 Task: Add an event with the title Sales Performance Evaluation and Territory Analysis, date '2024/05/18', time 7:30 AM to 9:30 AMand add a description: Participants will be divided into teams, ensuring a mix of individuals from different departments or backgrounds. This encourages cross-team collaboration and allows participants to interact with colleagues they may not typically work closely with.Select event color  Flamingo . Add location for the event as: Osaka, Japan, logged in from the account softage.4@softage.netand send the event invitation to softage.5@softage.net and softage.6@softage.net. Set a reminder for the event Daily
Action: Mouse moved to (70, 83)
Screenshot: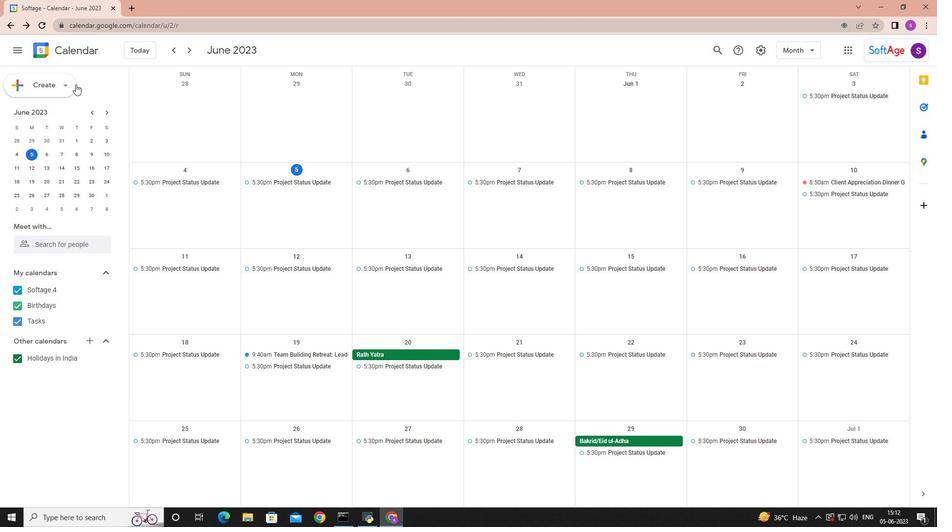 
Action: Mouse pressed left at (70, 83)
Screenshot: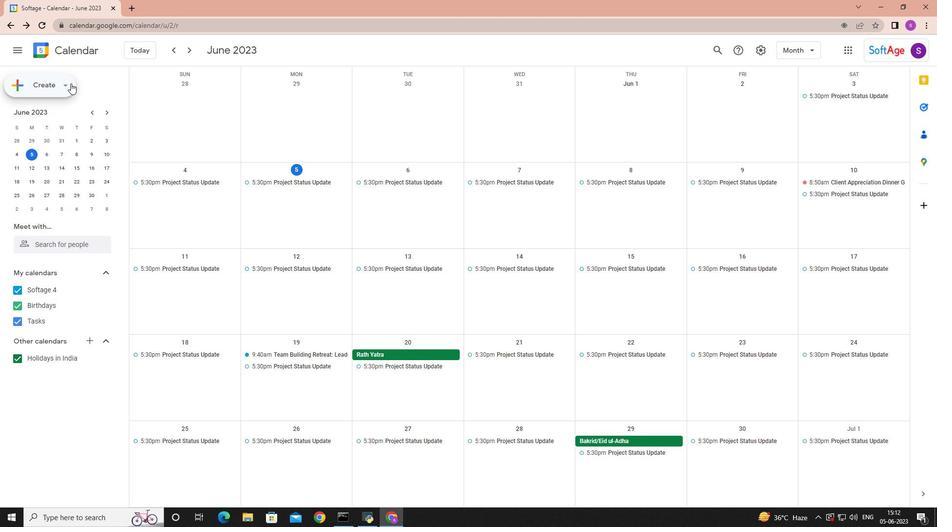 
Action: Mouse moved to (61, 110)
Screenshot: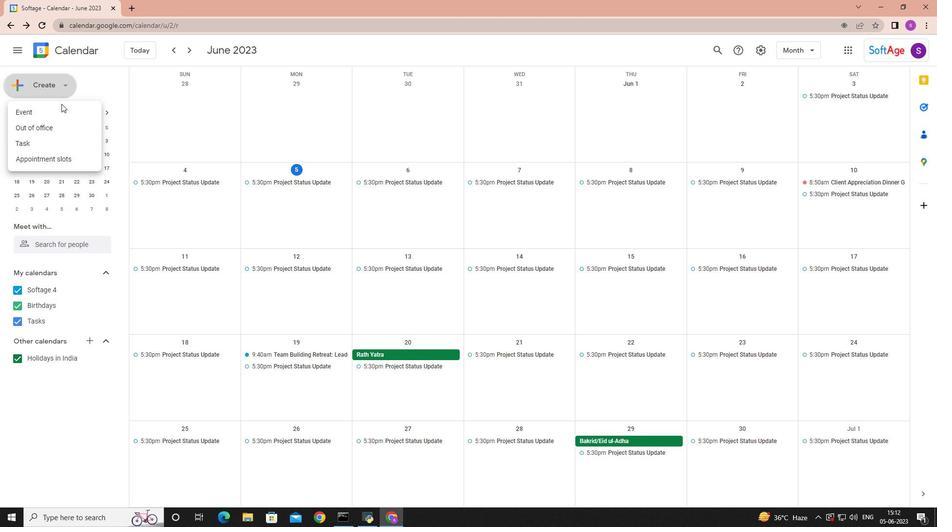 
Action: Mouse pressed left at (61, 110)
Screenshot: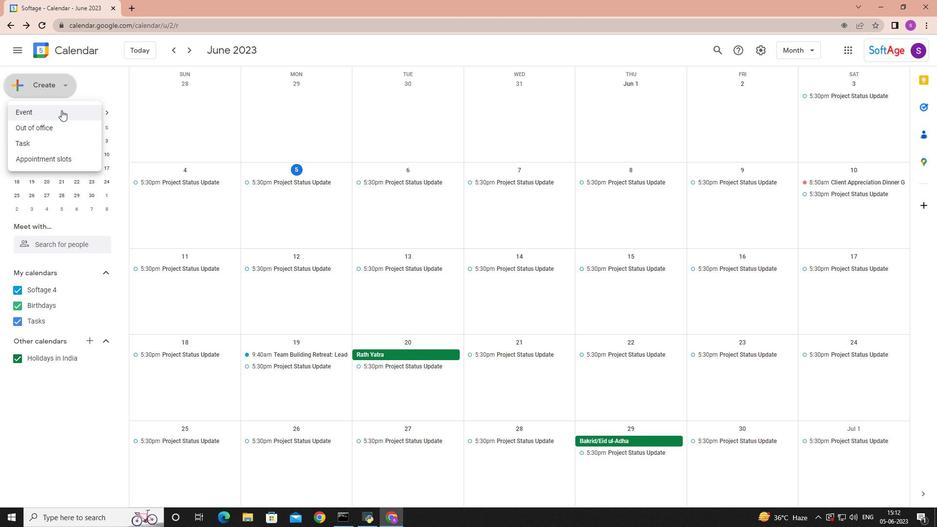 
Action: Mouse moved to (149, 384)
Screenshot: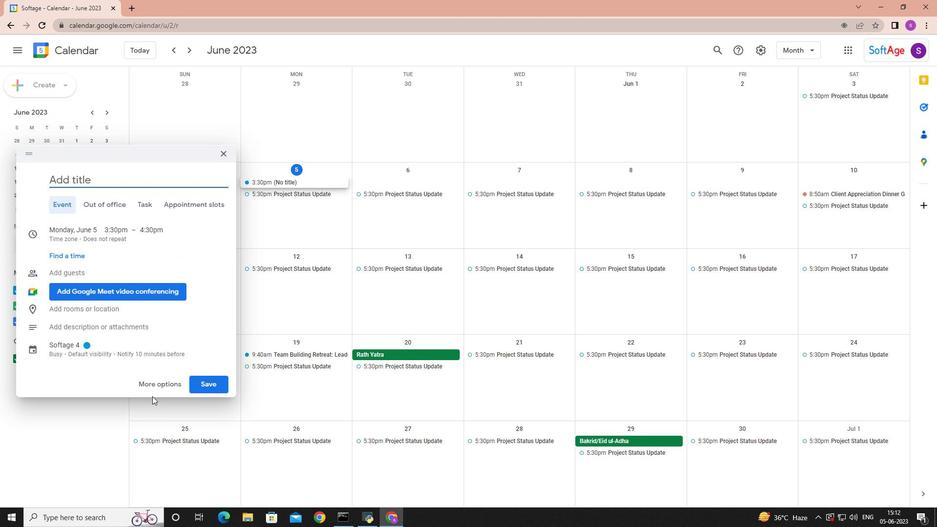 
Action: Mouse pressed left at (149, 384)
Screenshot: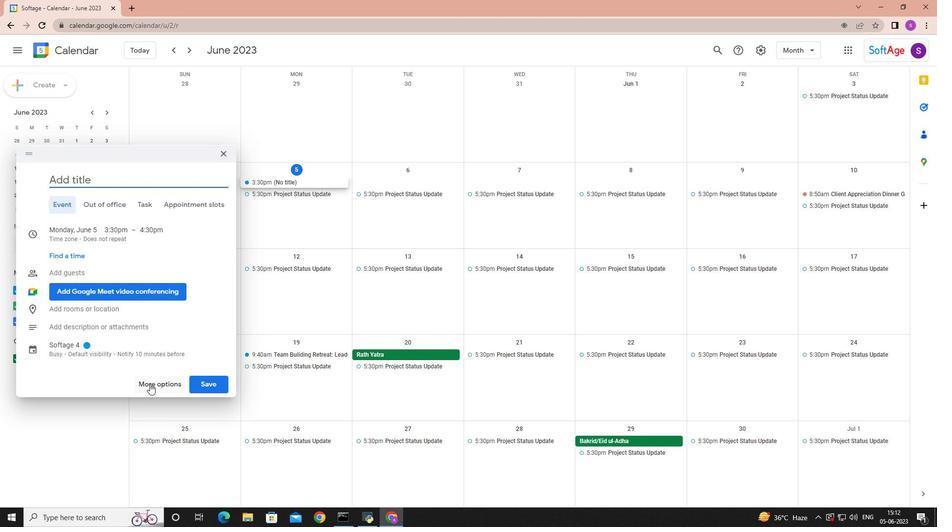 
Action: Key pressed <Key.shift>Sales<Key.space><Key.shift>Performance<Key.space><Key.shift>Evalution<Key.space><Key.backspace><Key.backspace><Key.backspace><Key.backspace><Key.backspace><Key.backspace><Key.backspace><Key.backspace>aluation<Key.space>and<Key.space><Key.shift>Territort<Key.backspace>y<Key.space><Key.shift>a<Key.backspace><Key.shift>Analysis
Screenshot: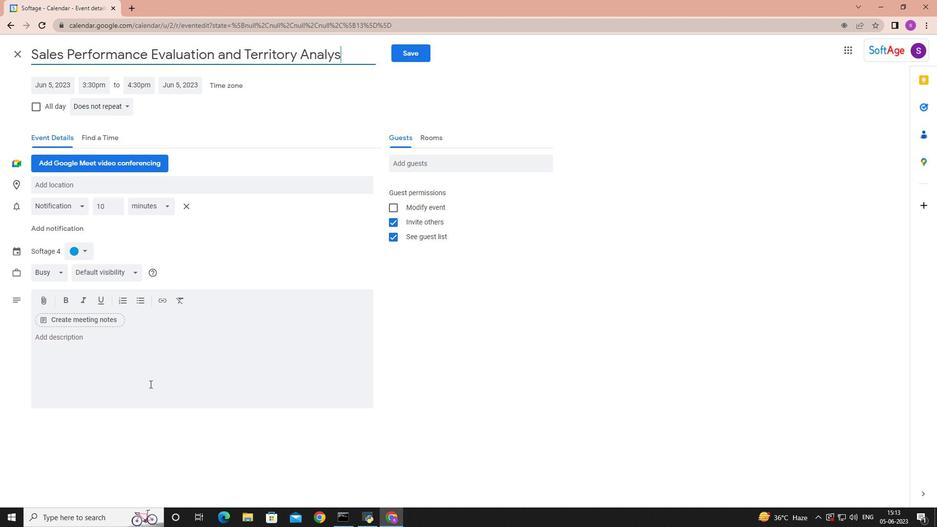 
Action: Mouse moved to (58, 87)
Screenshot: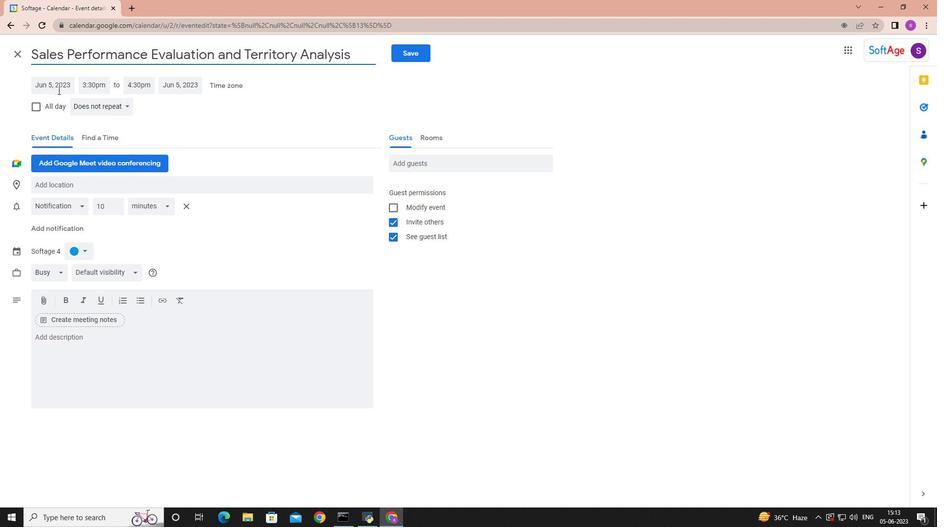 
Action: Mouse pressed left at (58, 87)
Screenshot: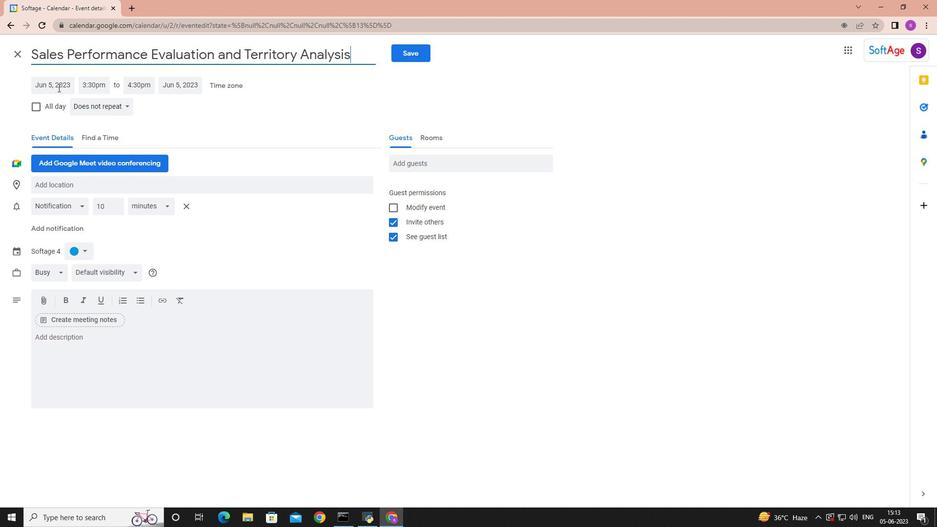 
Action: Mouse moved to (155, 104)
Screenshot: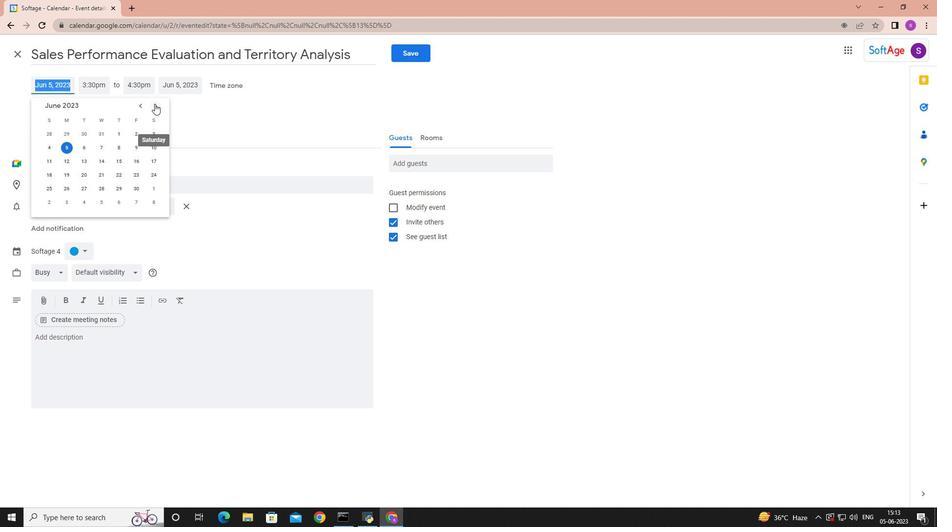 
Action: Mouse pressed left at (155, 104)
Screenshot: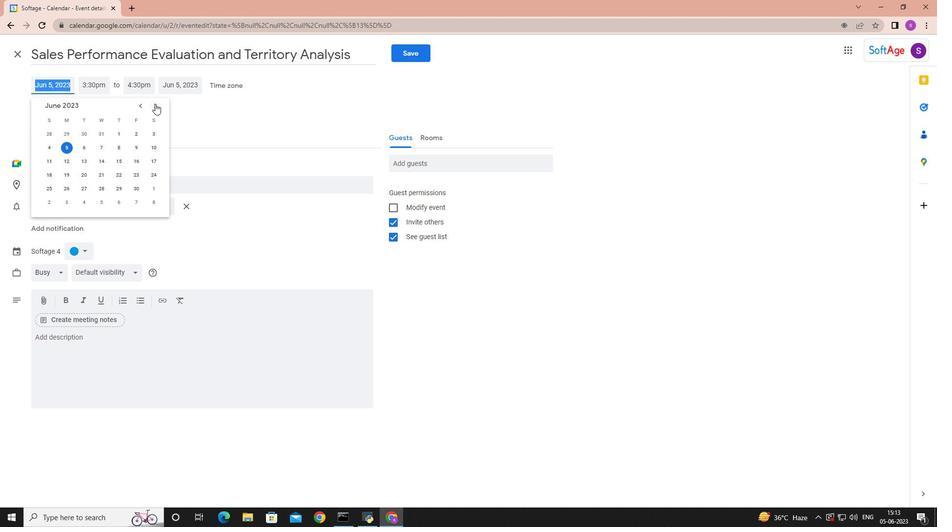 
Action: Mouse pressed left at (155, 104)
Screenshot: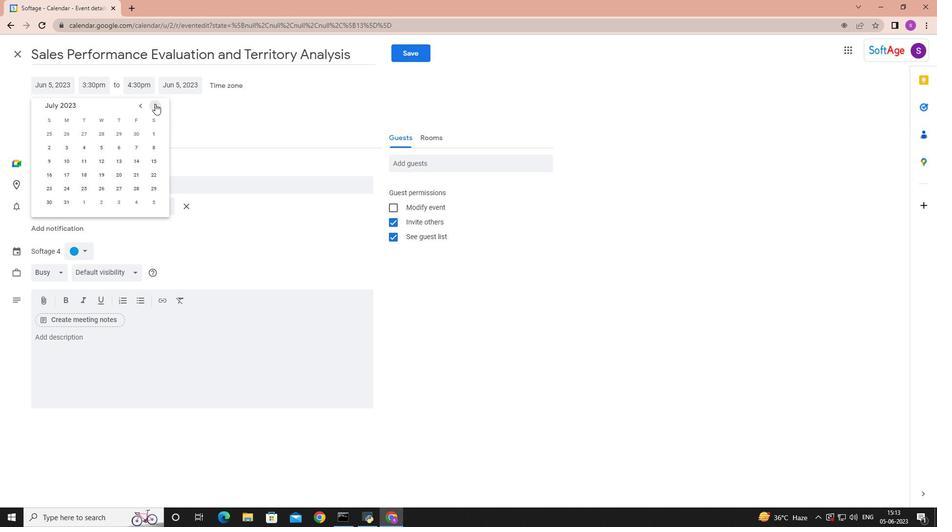 
Action: Mouse pressed left at (155, 104)
Screenshot: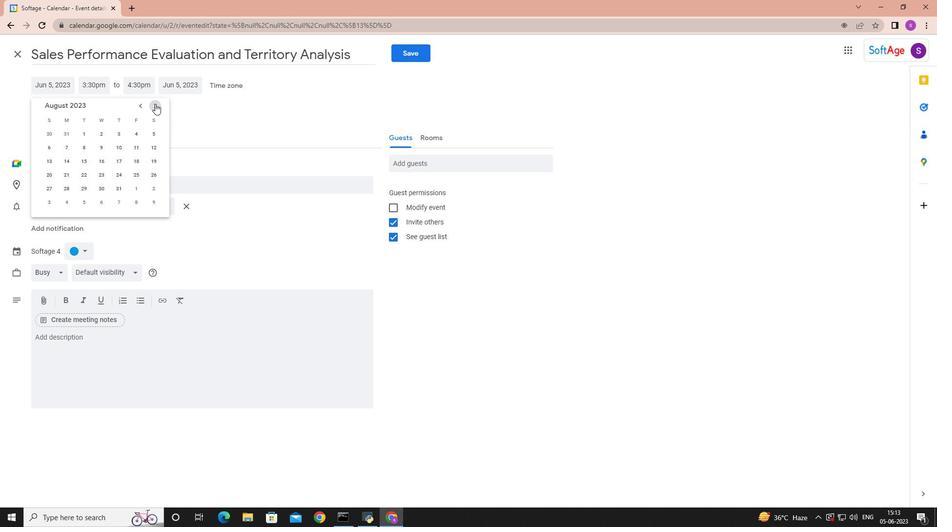 
Action: Mouse pressed left at (155, 104)
Screenshot: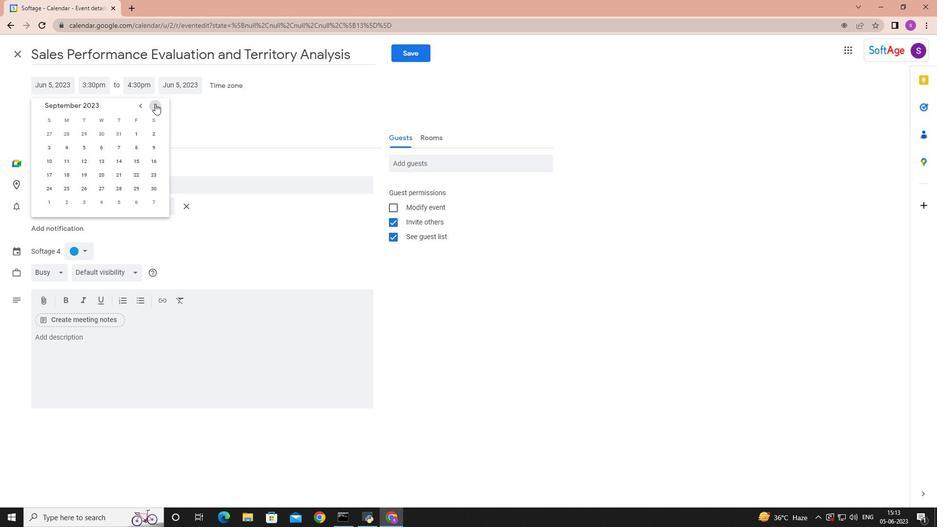 
Action: Mouse pressed left at (155, 104)
Screenshot: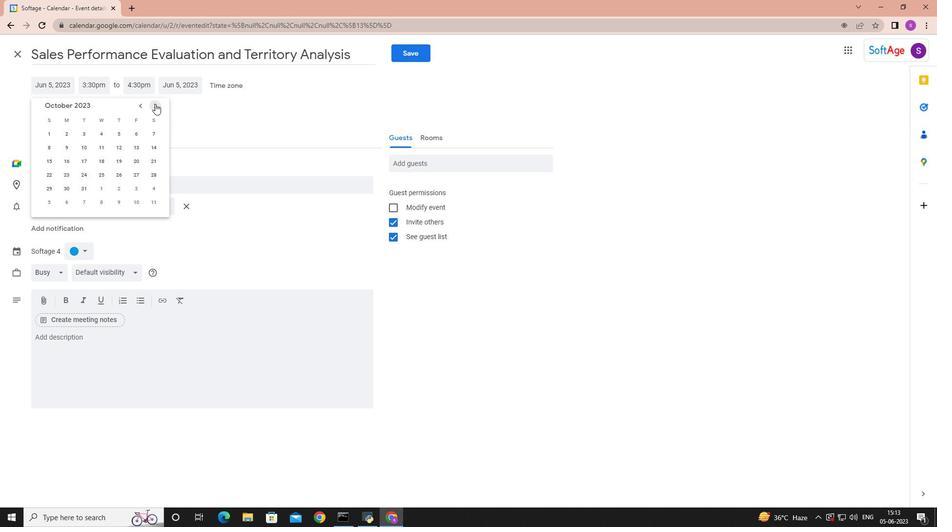 
Action: Mouse pressed left at (155, 104)
Screenshot: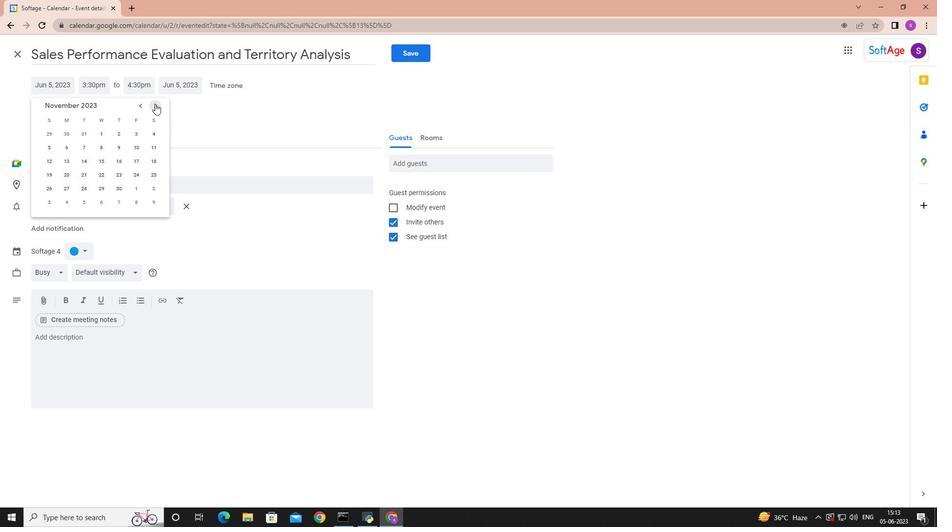 
Action: Mouse pressed left at (155, 104)
Screenshot: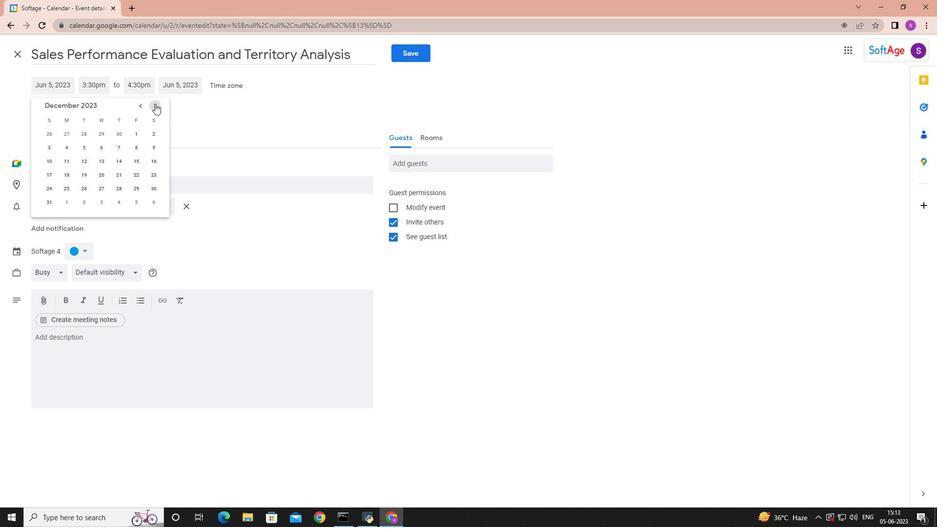 
Action: Mouse pressed left at (155, 104)
Screenshot: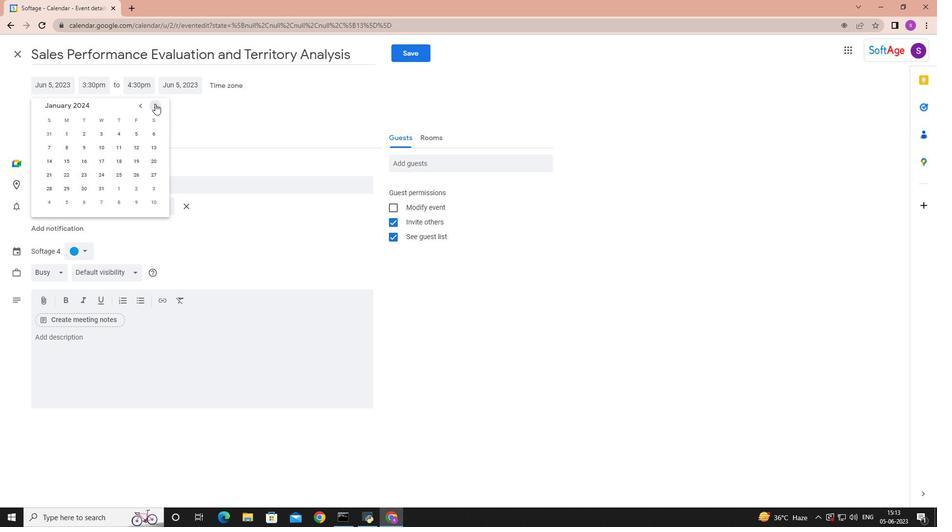 
Action: Mouse pressed left at (155, 104)
Screenshot: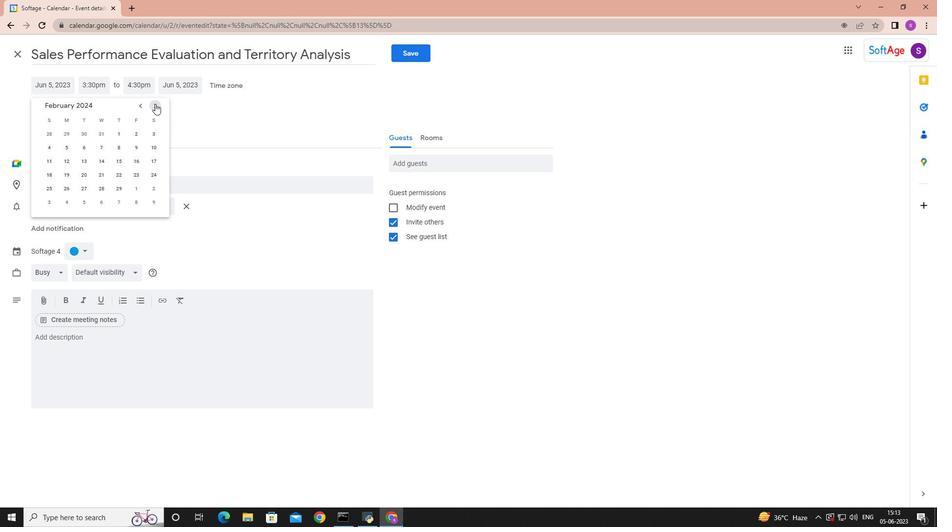 
Action: Mouse pressed left at (155, 104)
Screenshot: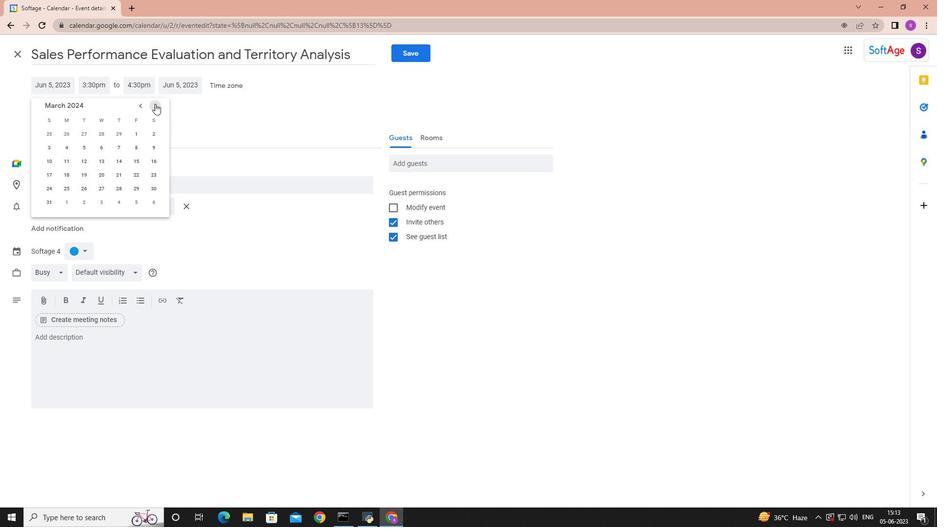 
Action: Mouse pressed left at (155, 104)
Screenshot: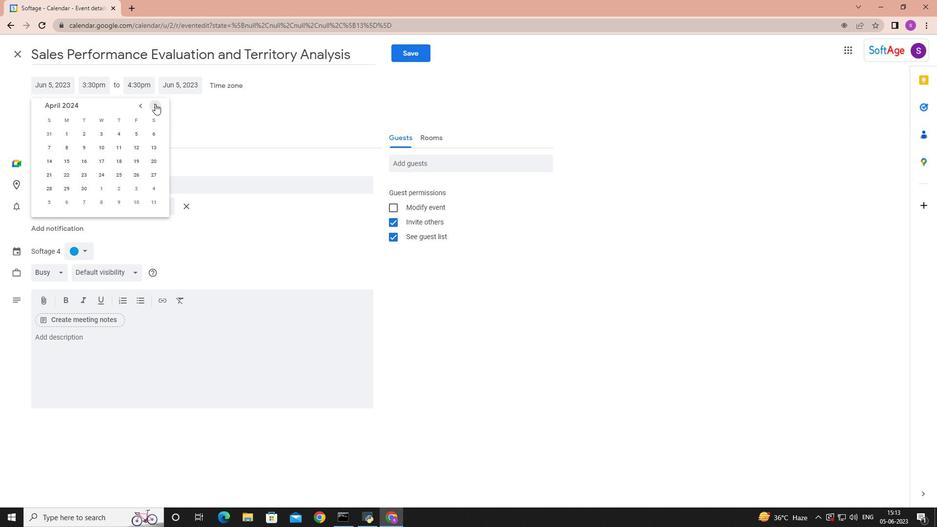 
Action: Mouse moved to (152, 161)
Screenshot: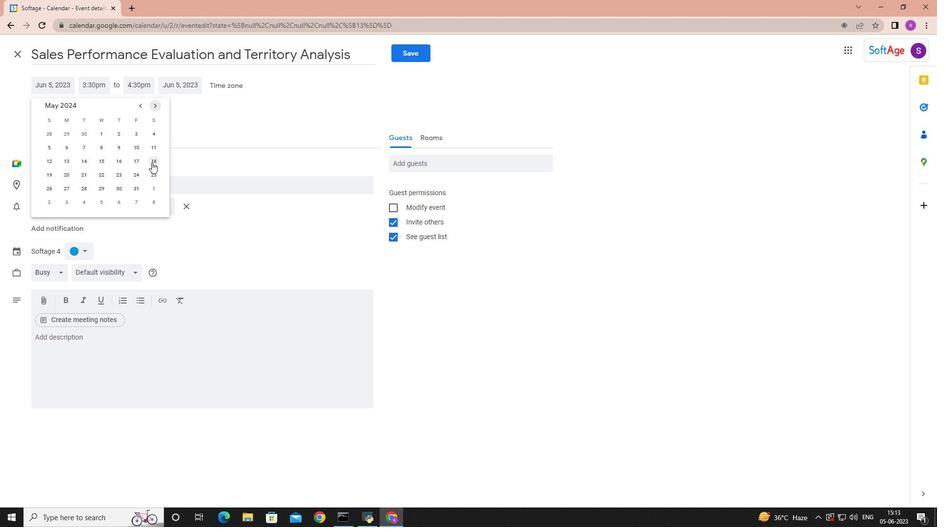 
Action: Mouse pressed left at (152, 161)
Screenshot: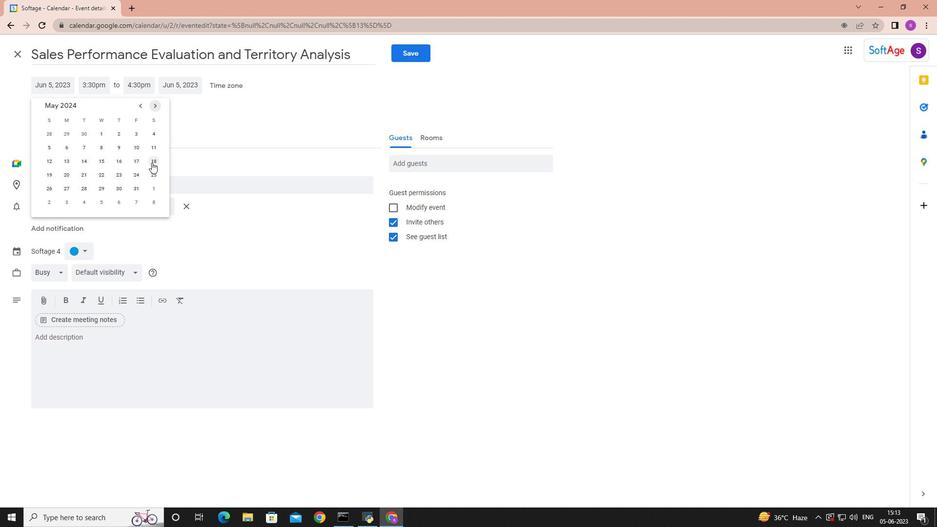 
Action: Mouse moved to (95, 84)
Screenshot: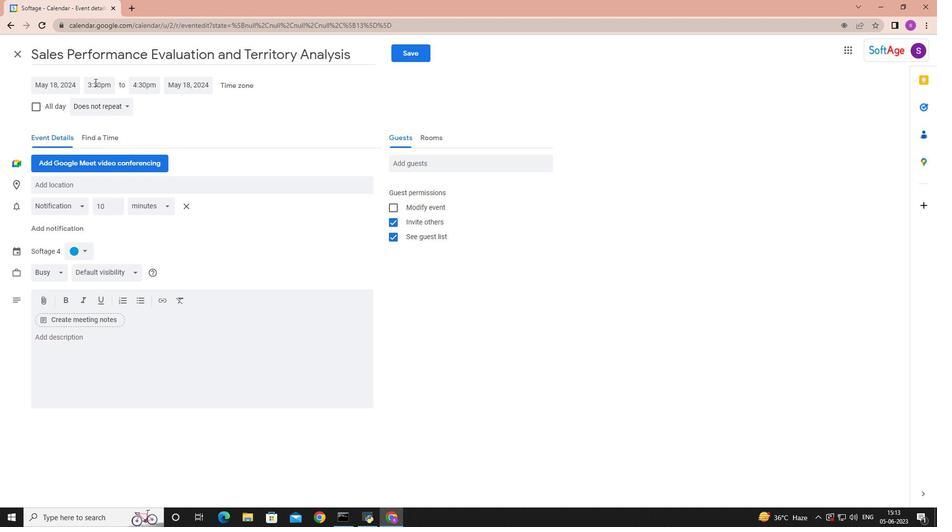 
Action: Mouse pressed left at (95, 84)
Screenshot: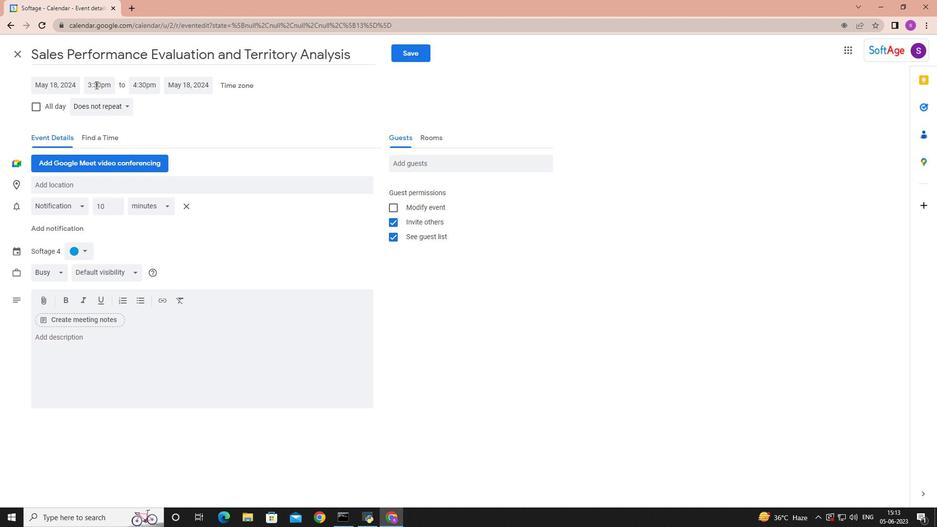 
Action: Mouse moved to (142, 153)
Screenshot: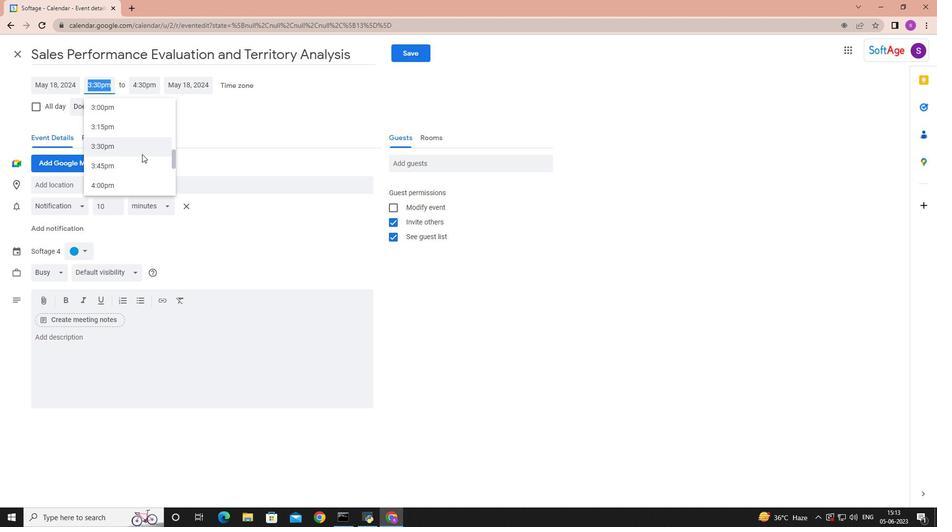 
Action: Mouse scrolled (142, 154) with delta (0, 0)
Screenshot: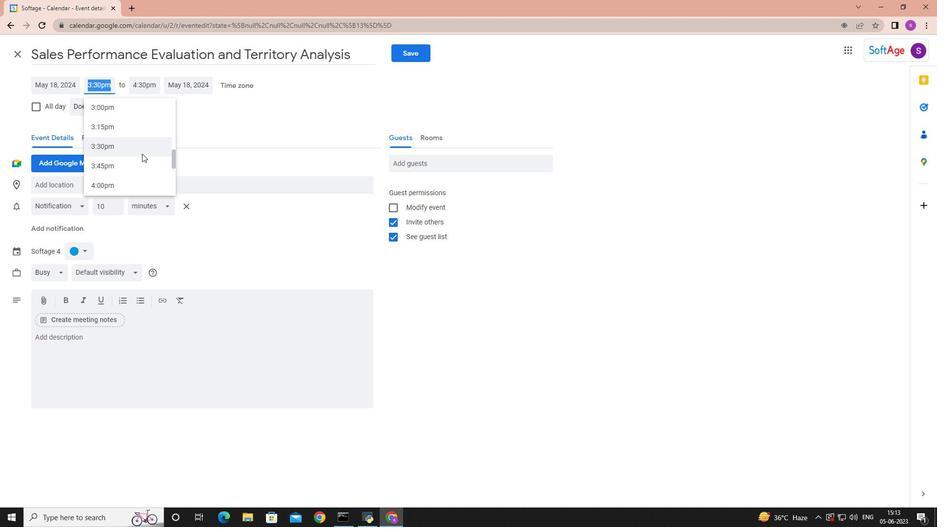 
Action: Mouse scrolled (142, 154) with delta (0, 0)
Screenshot: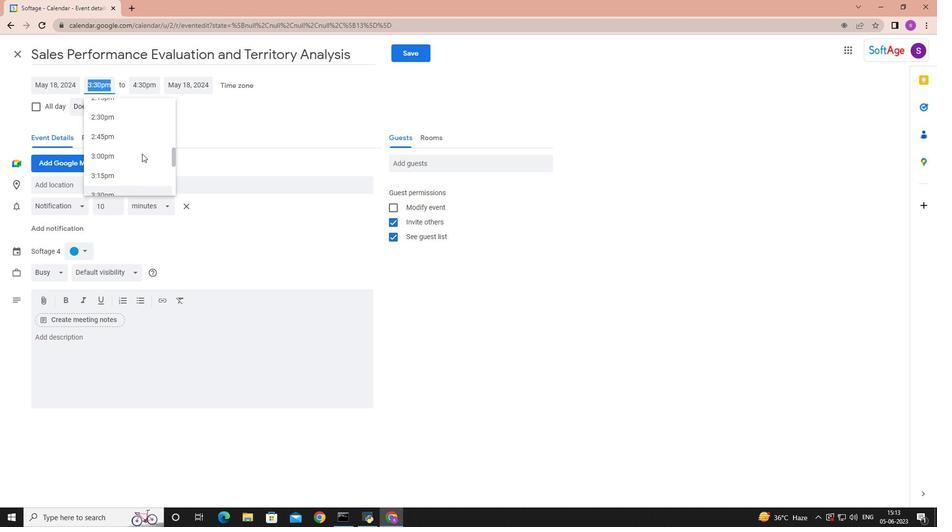 
Action: Mouse scrolled (142, 154) with delta (0, 0)
Screenshot: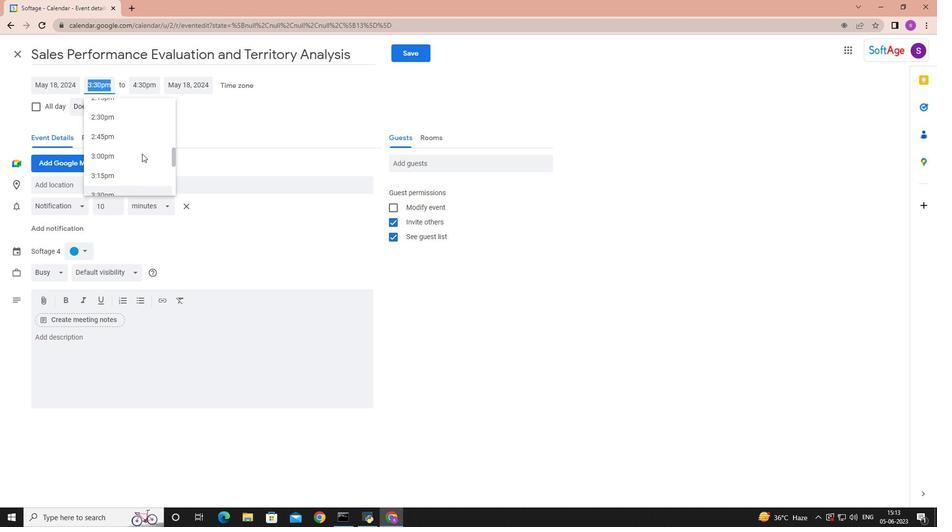 
Action: Mouse scrolled (142, 154) with delta (0, 0)
Screenshot: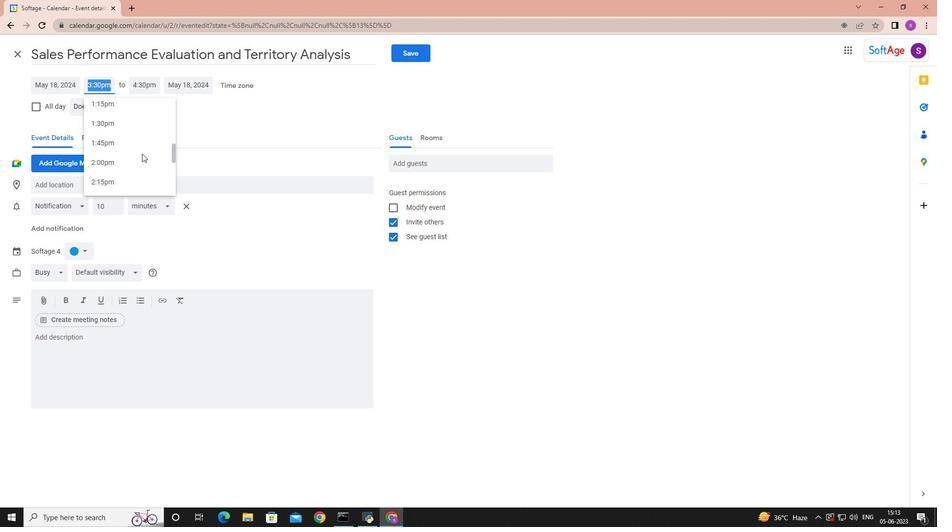 
Action: Mouse scrolled (142, 154) with delta (0, 0)
Screenshot: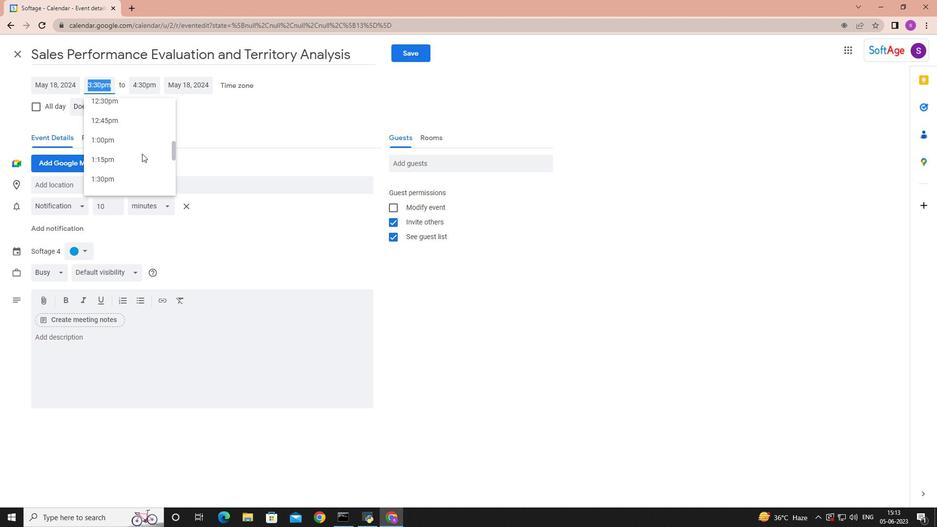 
Action: Mouse scrolled (142, 154) with delta (0, 0)
Screenshot: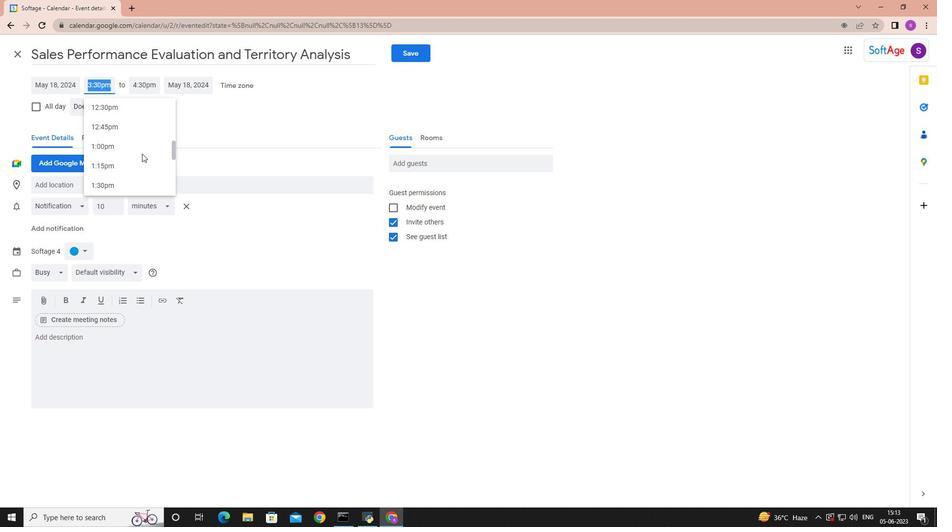 
Action: Mouse scrolled (142, 154) with delta (0, 0)
Screenshot: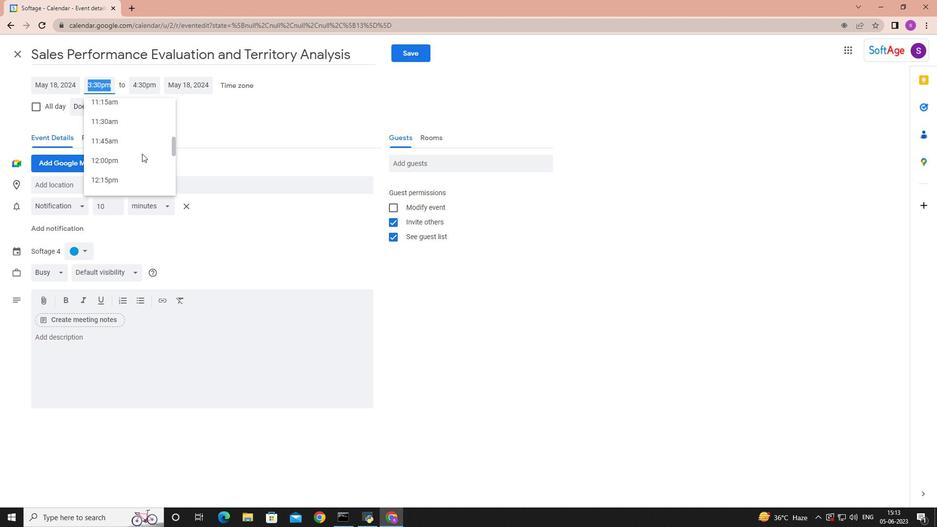 
Action: Mouse scrolled (142, 154) with delta (0, 0)
Screenshot: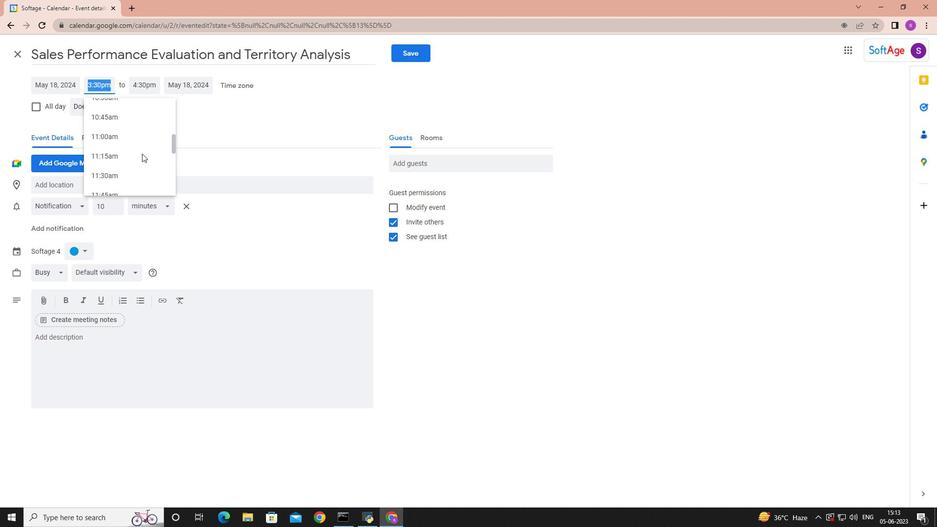 
Action: Mouse scrolled (142, 154) with delta (0, 0)
Screenshot: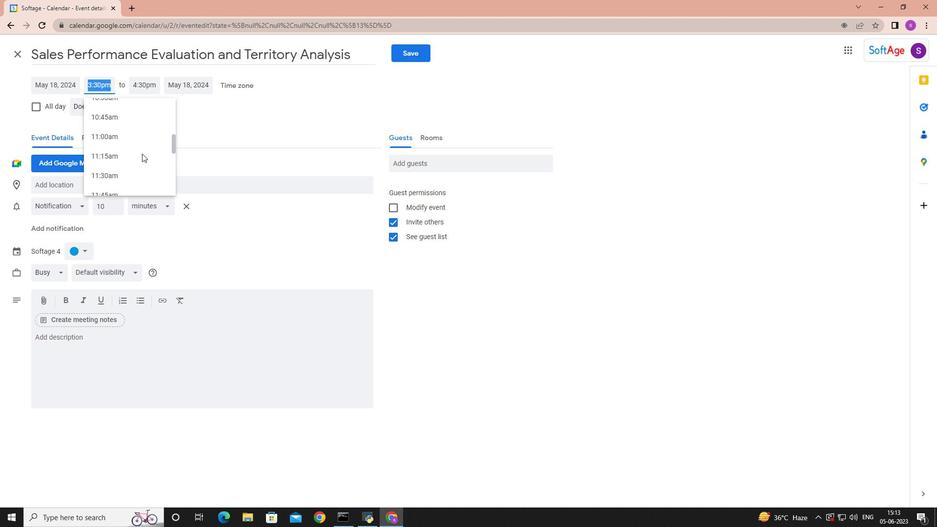 
Action: Mouse scrolled (142, 154) with delta (0, 0)
Screenshot: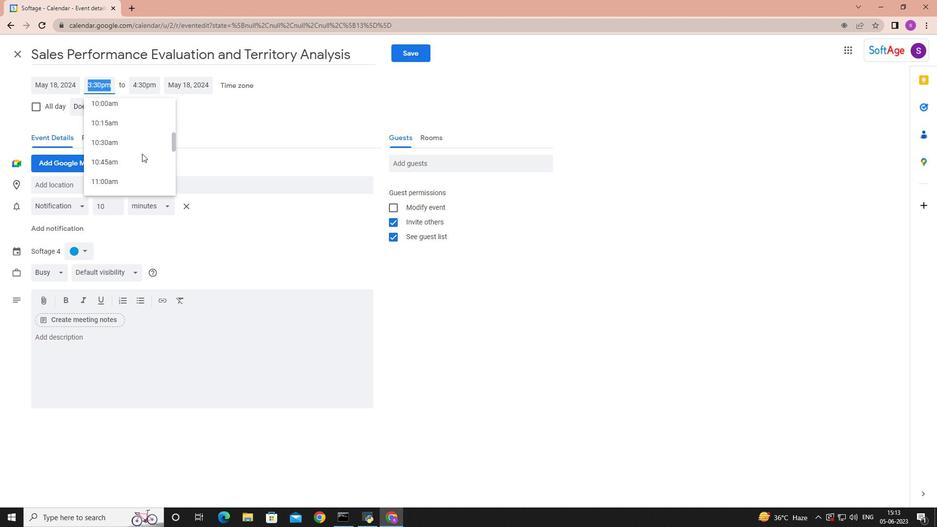
Action: Mouse scrolled (142, 154) with delta (0, 0)
Screenshot: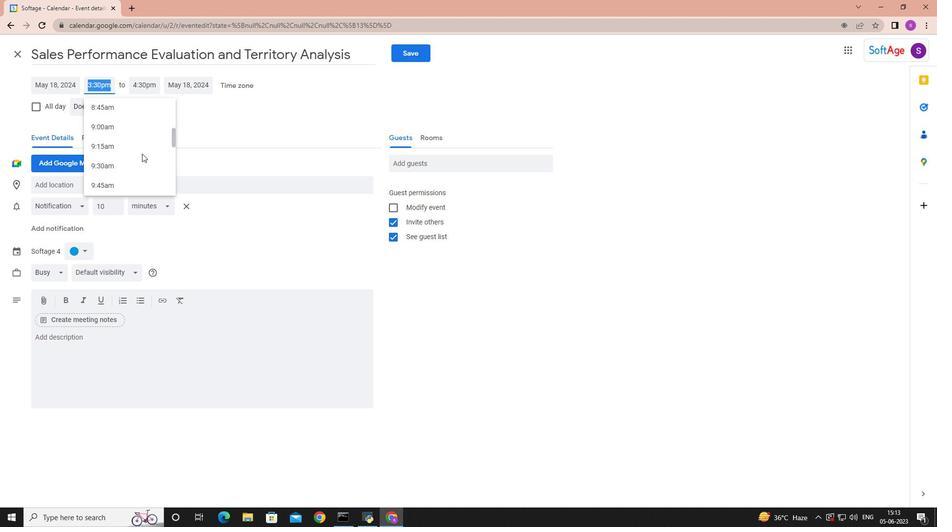 
Action: Mouse scrolled (142, 154) with delta (0, 0)
Screenshot: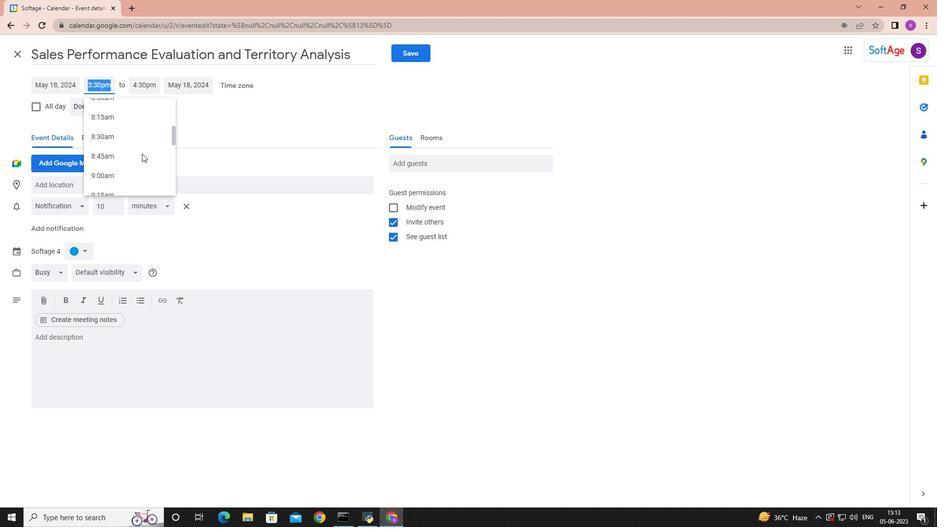 
Action: Mouse scrolled (142, 154) with delta (0, 0)
Screenshot: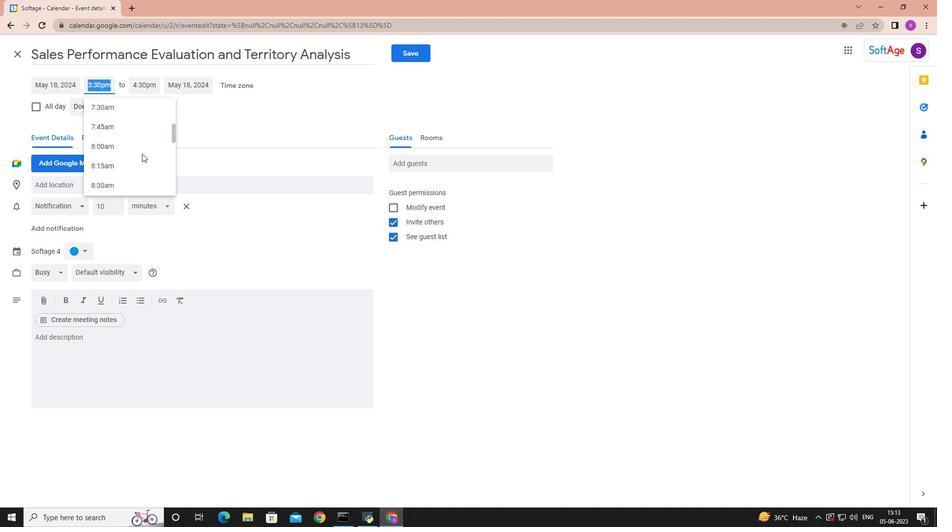 
Action: Mouse moved to (138, 151)
Screenshot: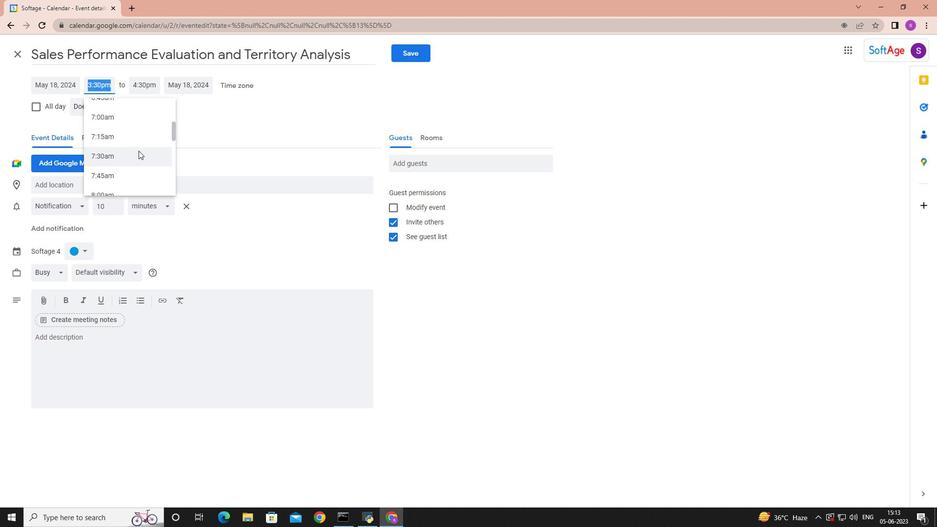 
Action: Mouse pressed left at (138, 151)
Screenshot: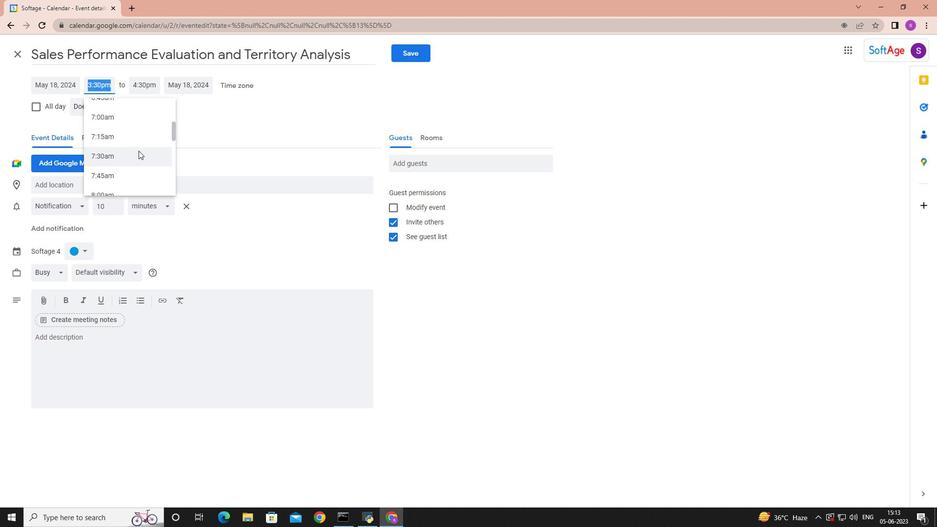 
Action: Mouse moved to (147, 87)
Screenshot: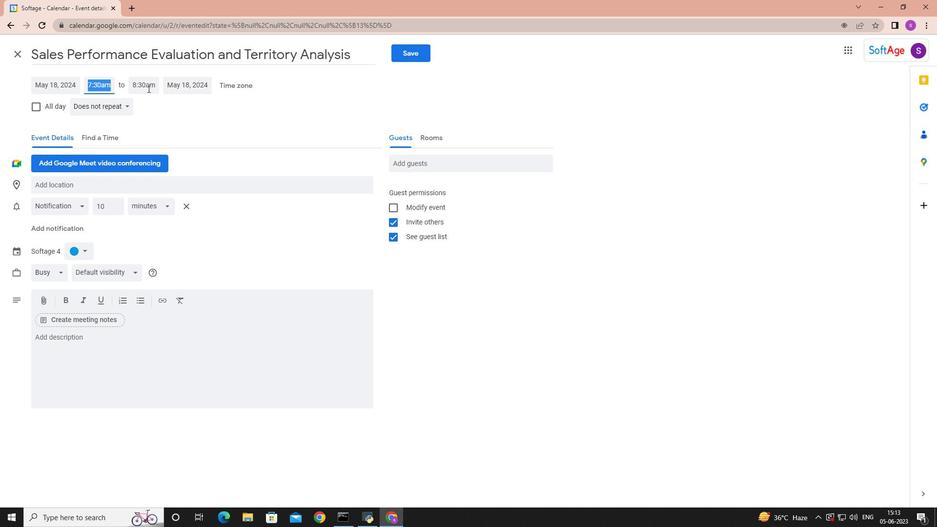 
Action: Mouse pressed left at (147, 87)
Screenshot: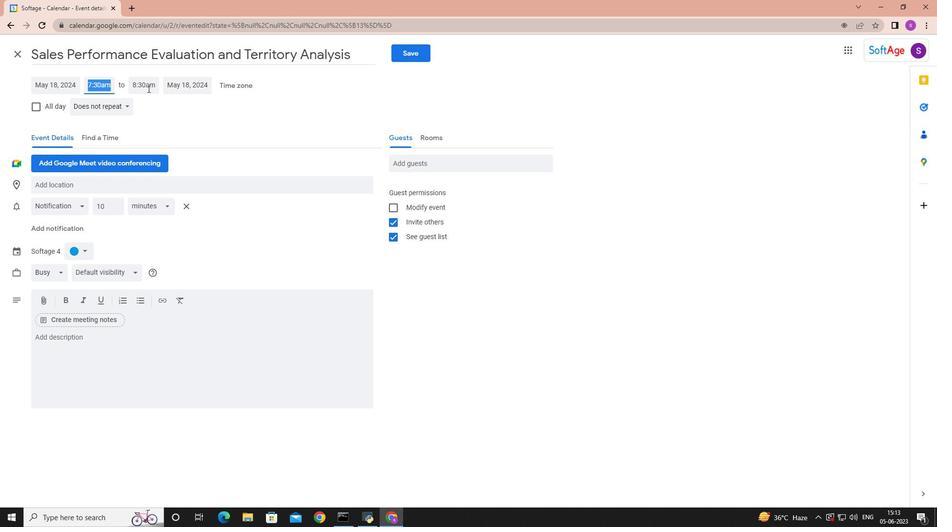 
Action: Mouse moved to (181, 185)
Screenshot: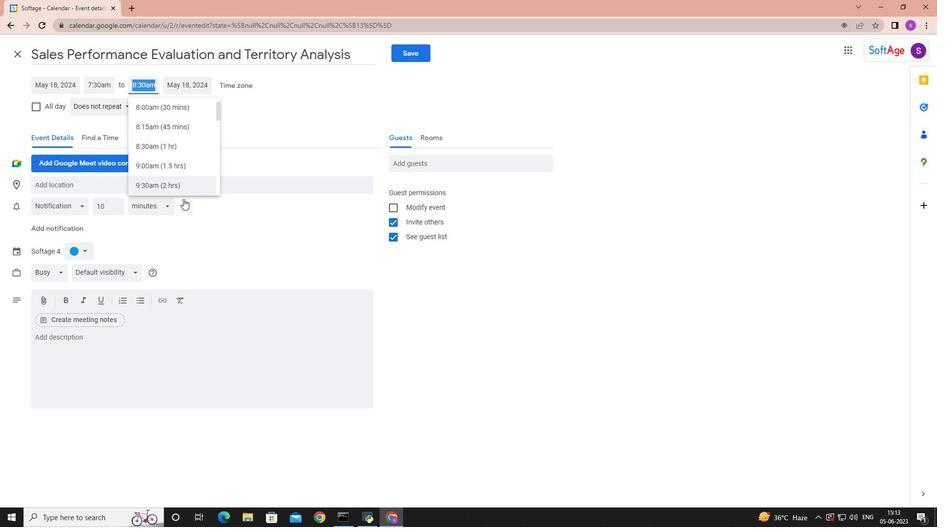 
Action: Mouse pressed left at (181, 185)
Screenshot: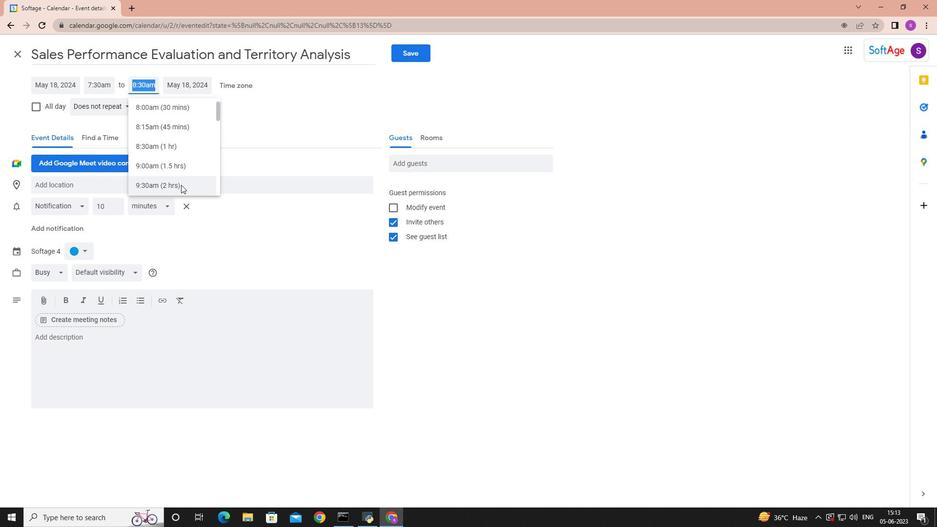 
Action: Mouse moved to (108, 350)
Screenshot: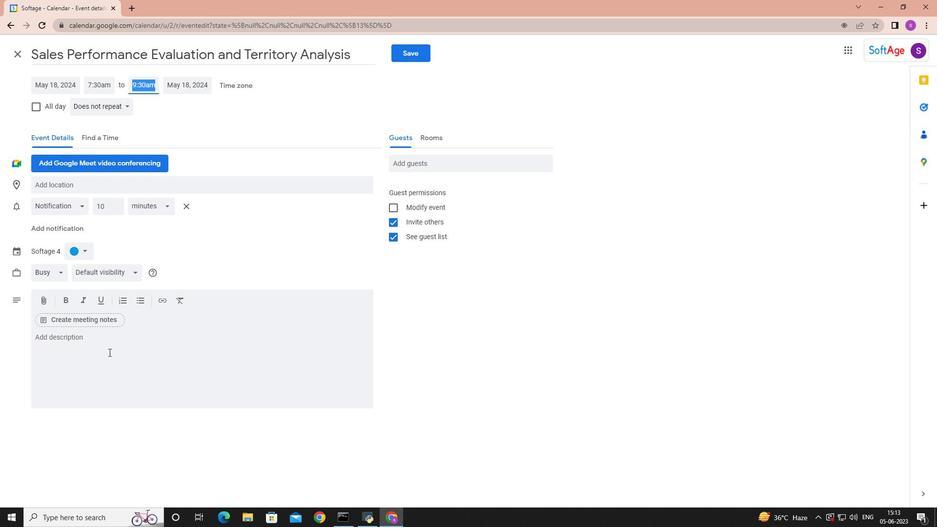 
Action: Mouse pressed left at (108, 350)
Screenshot: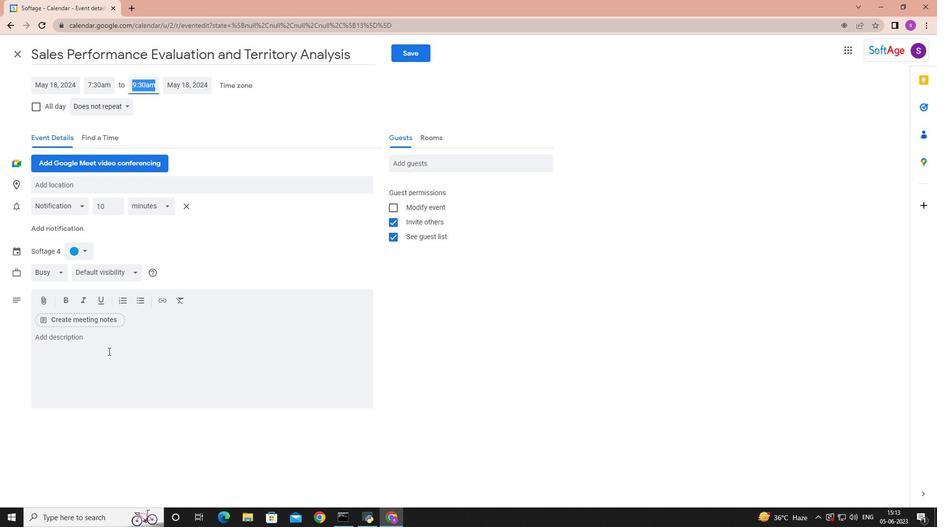 
Action: Key pressed <Key.shift>Participo<Key.backspace>pants<Key.space><Key.backspace><Key.backspace><Key.backspace><Key.backspace><Key.backspace><Key.backspace>ants<Key.space>will<Key.space>be<Key.space>divided<Key.space>into<Key.space>teams<Key.space>ensuring<Key.space>a<Key.space>mix<Key.space>of<Key.space>individuals<Key.space>from<Key.space>different<Key.space>departments<Key.space>or<Key.space>backgroung<Key.space><Key.backspace>d<Key.space><Key.backspace><Key.backspace><Key.backspace><Key.backspace><Key.backspace><Key.backspace>ounds<Key.space><Key.backspace>.<Key.space><Key.shift>This<Key.space>enci<Key.backspace>ourages<Key.space>cross-team<Key.space>collaboration<Key.space>and<Key.space>allows<Key.space>participants<Key.space>to<Key.space>interact<Key.space>with<Key.space>colleagues<Key.space>they<Key.space>may<Key.space>not<Key.space>typically<Key.space>work<Key.space>closely<Key.space>with.
Screenshot: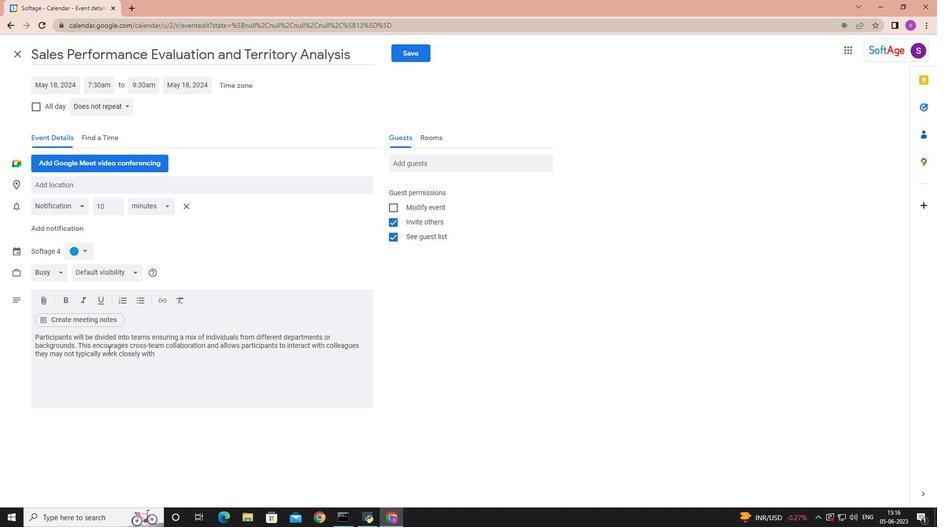 
Action: Mouse moved to (84, 250)
Screenshot: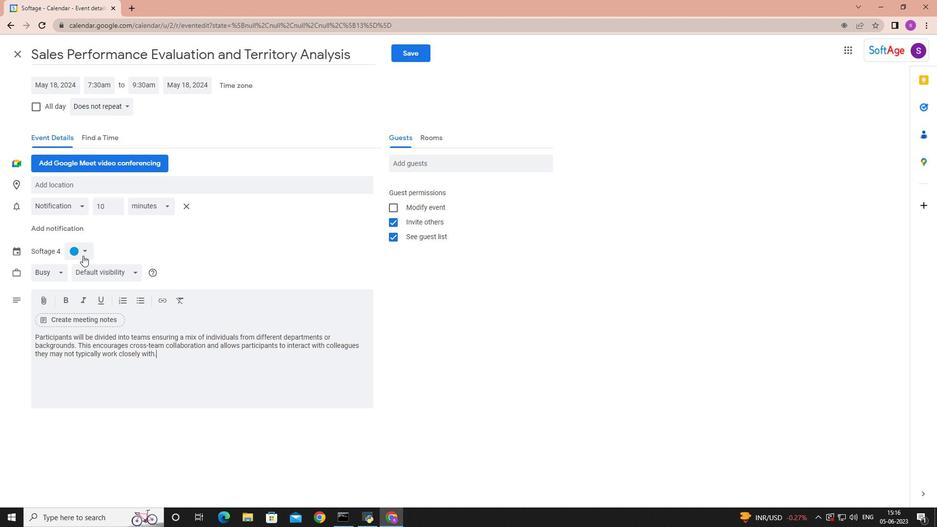 
Action: Mouse pressed left at (84, 250)
Screenshot: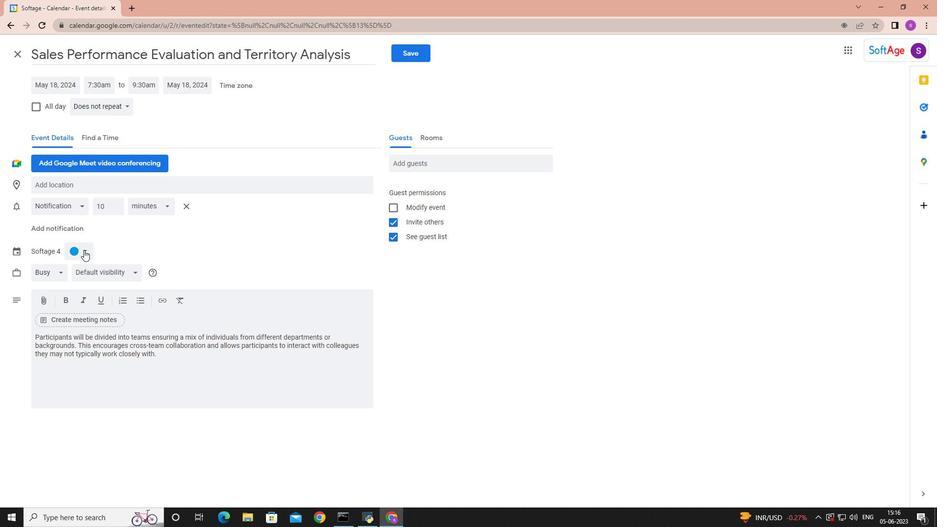 
Action: Mouse moved to (84, 250)
Screenshot: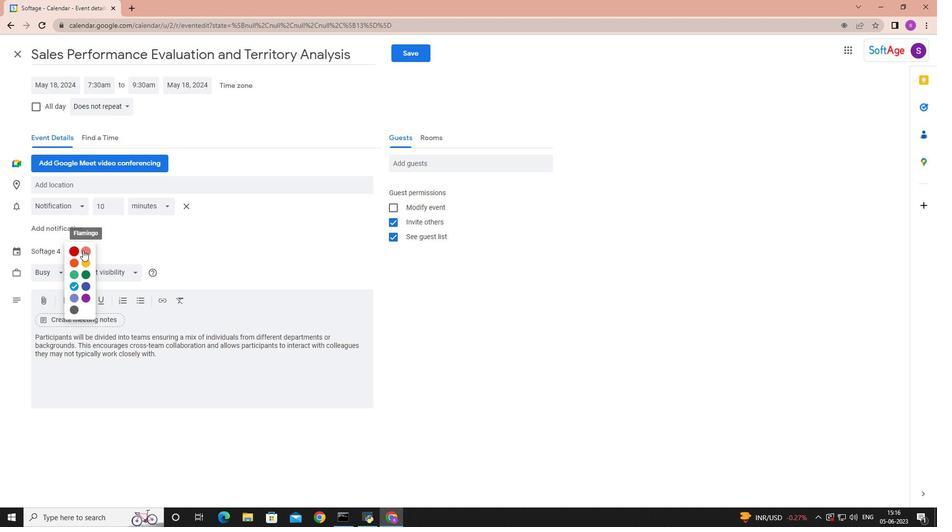 
Action: Mouse pressed left at (84, 250)
Screenshot: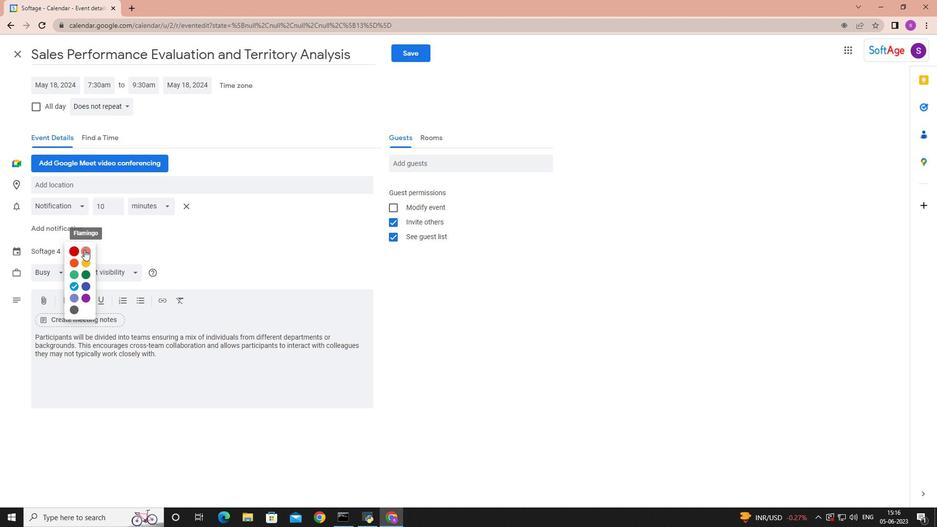 
Action: Mouse moved to (72, 184)
Screenshot: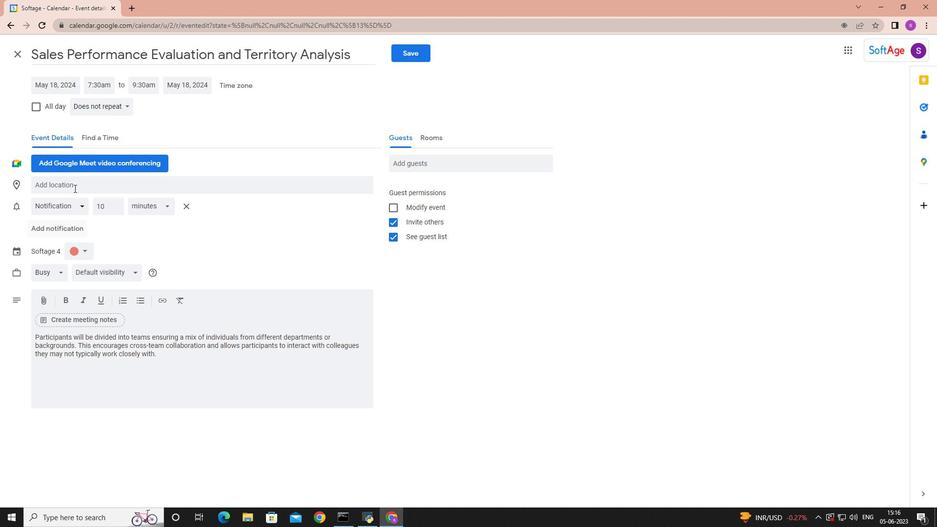 
Action: Mouse pressed left at (72, 184)
Screenshot: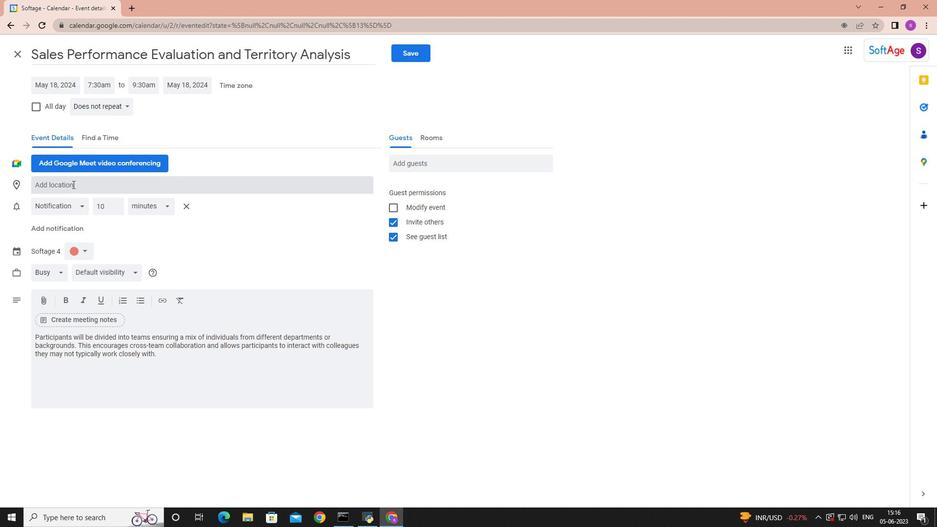 
Action: Key pressed <Key.shift>Osaka,<Key.space><Key.shift>Japan
Screenshot: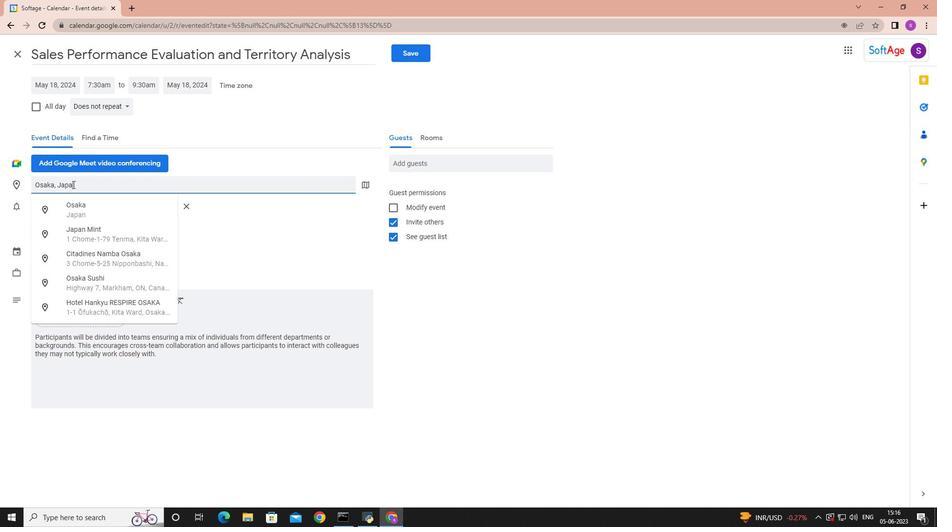
Action: Mouse moved to (434, 161)
Screenshot: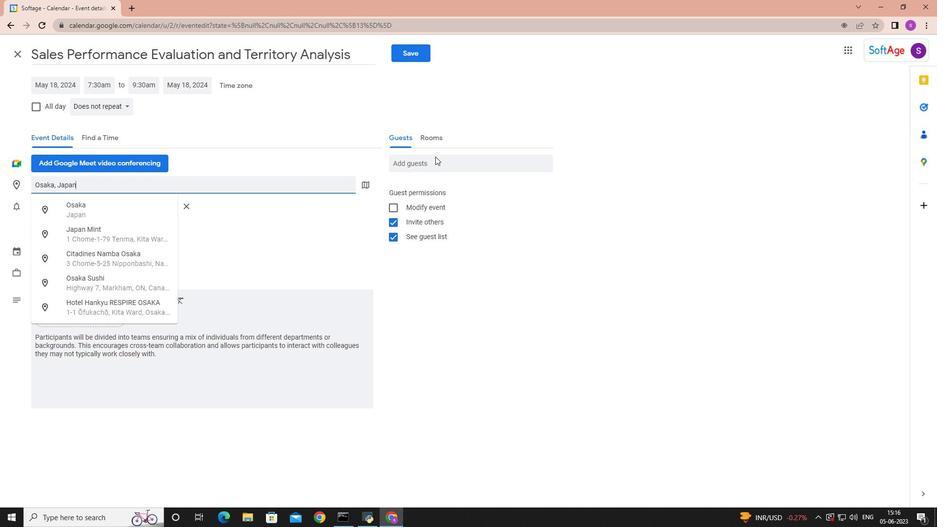 
Action: Mouse pressed left at (434, 161)
Screenshot: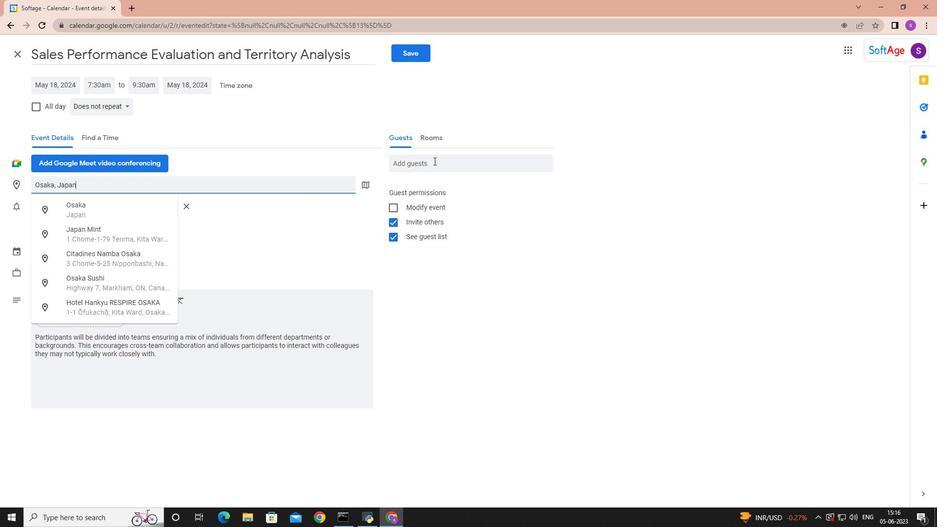 
Action: Key pressed softage.5
Screenshot: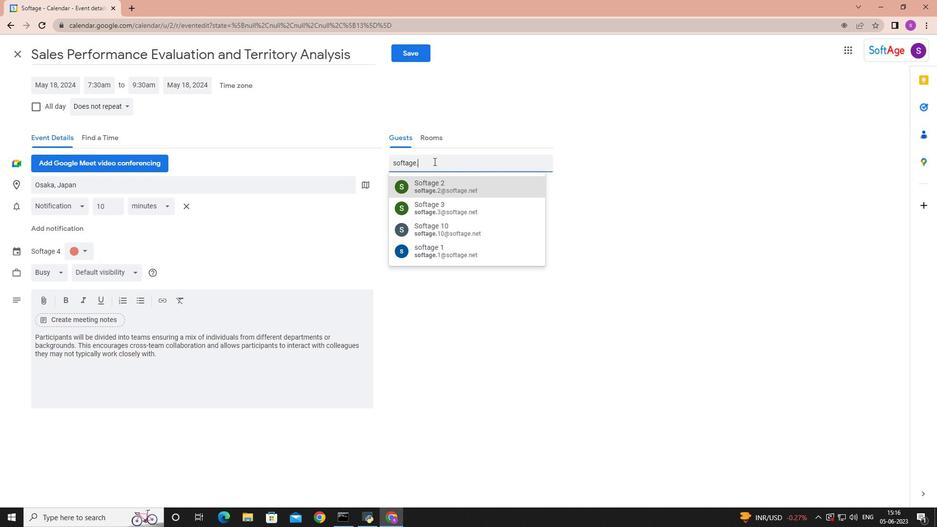 
Action: Mouse moved to (443, 186)
Screenshot: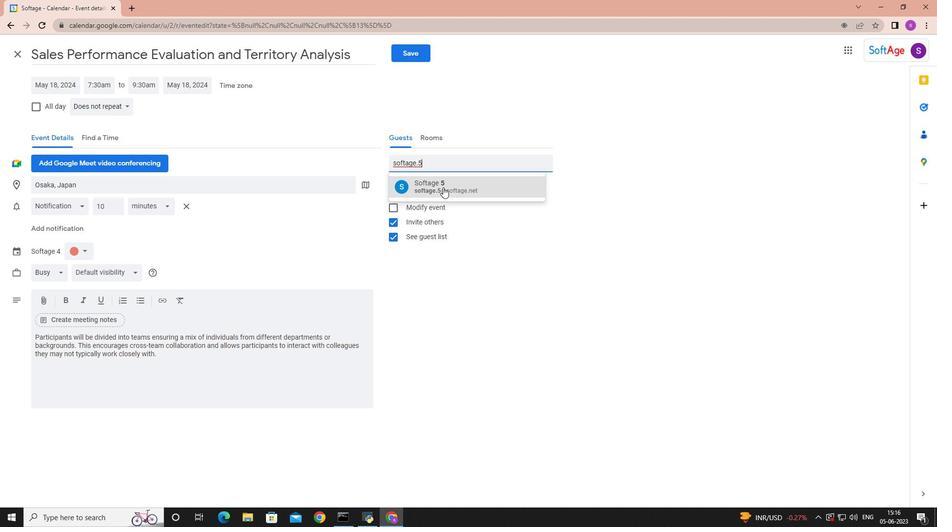 
Action: Mouse pressed left at (443, 186)
Screenshot: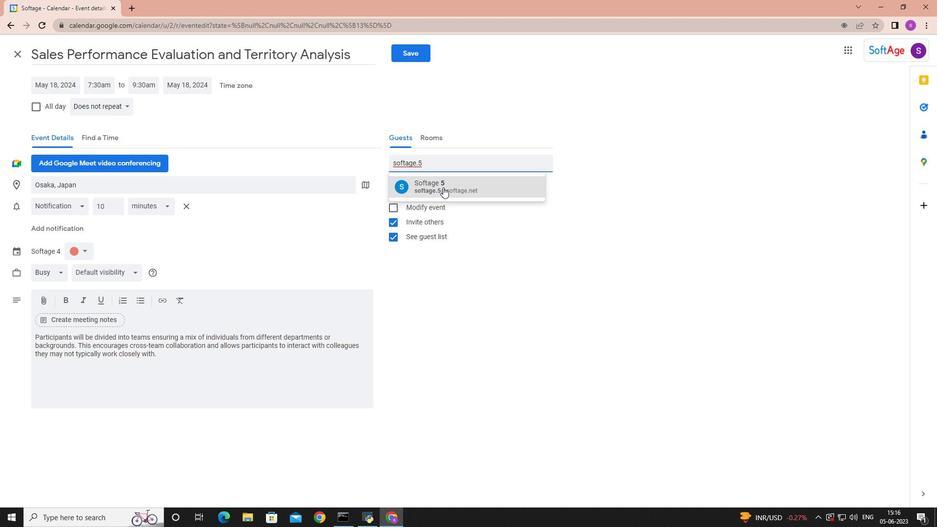 
Action: Key pressed softage.6
Screenshot: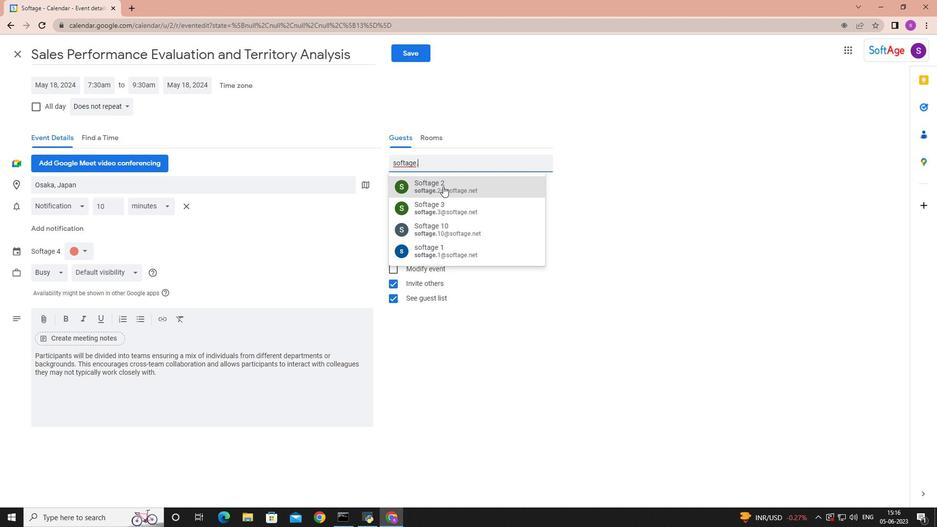 
Action: Mouse pressed left at (443, 186)
Screenshot: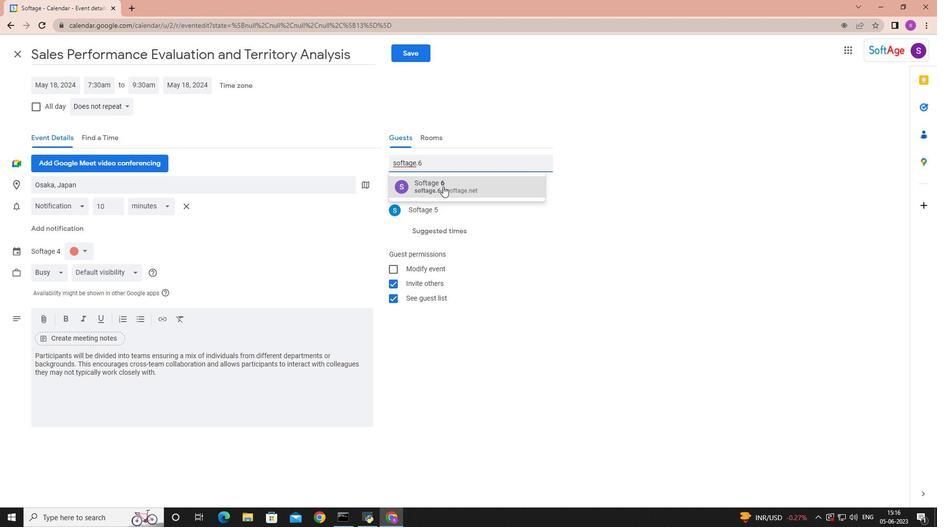 
Action: Mouse moved to (128, 102)
Screenshot: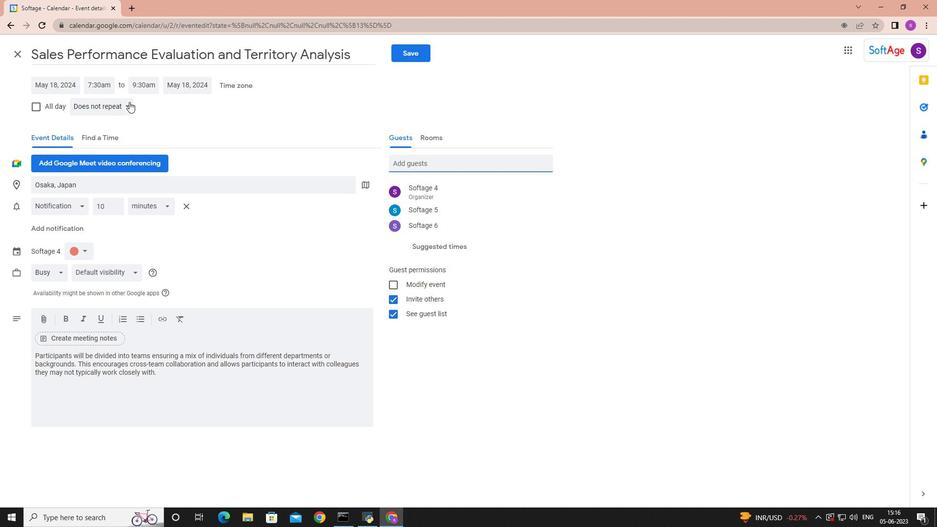 
Action: Mouse pressed left at (128, 102)
Screenshot: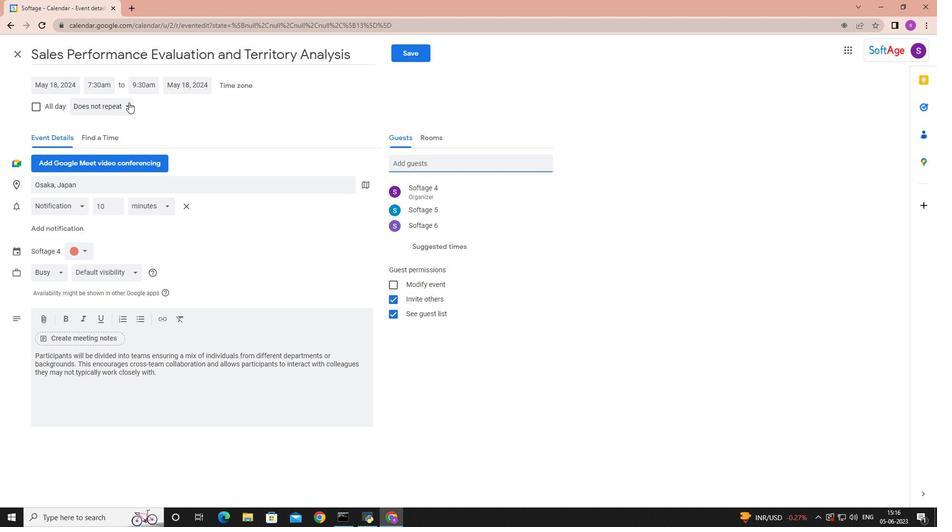 
Action: Mouse moved to (127, 125)
Screenshot: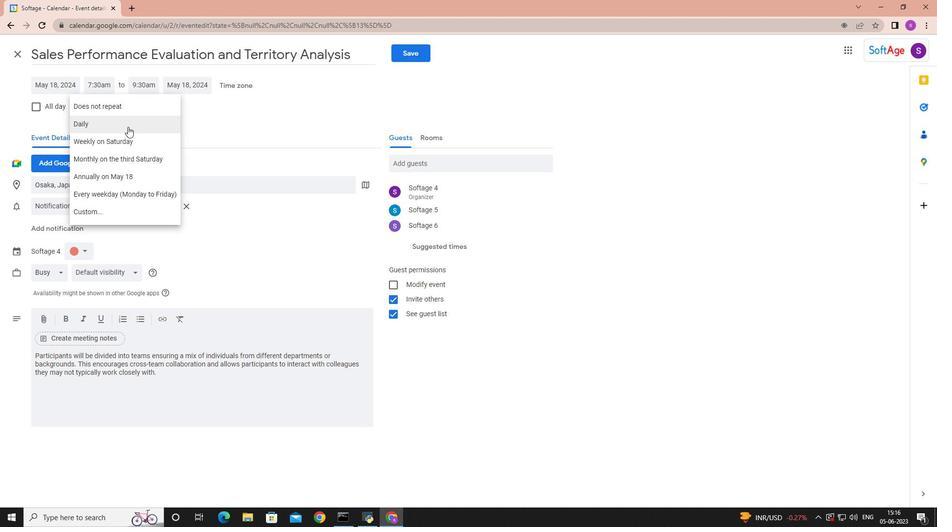 
Action: Mouse pressed left at (127, 125)
Screenshot: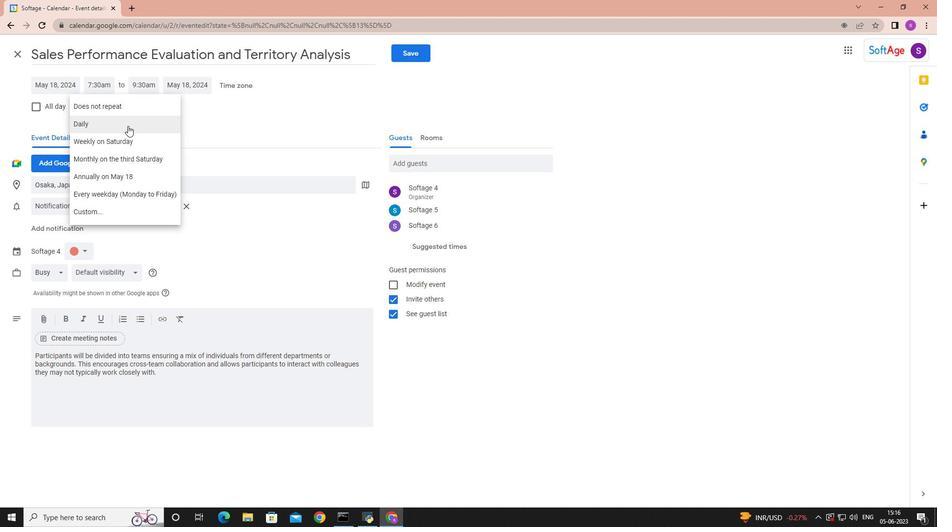
Action: Mouse moved to (417, 48)
Screenshot: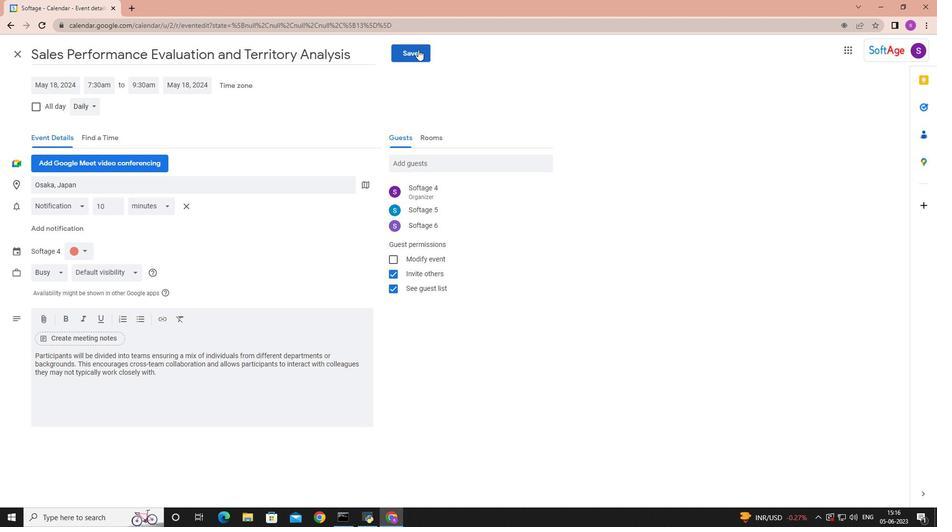 
Action: Mouse pressed left at (417, 48)
Screenshot: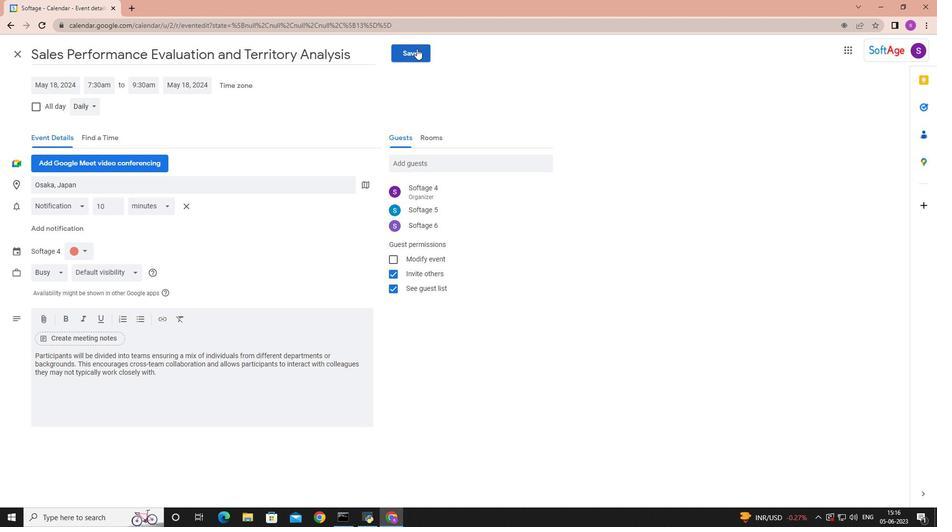 
Action: Mouse moved to (563, 293)
Screenshot: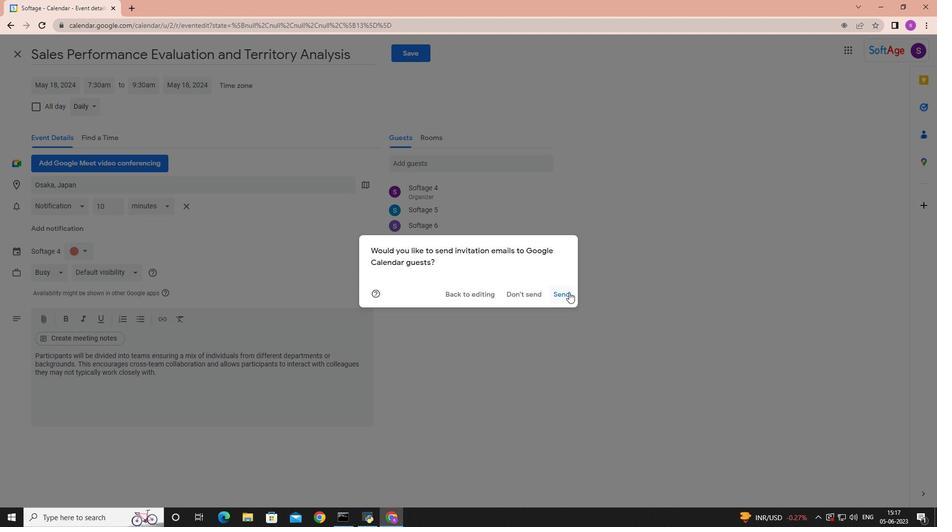 
Action: Mouse pressed left at (563, 293)
Screenshot: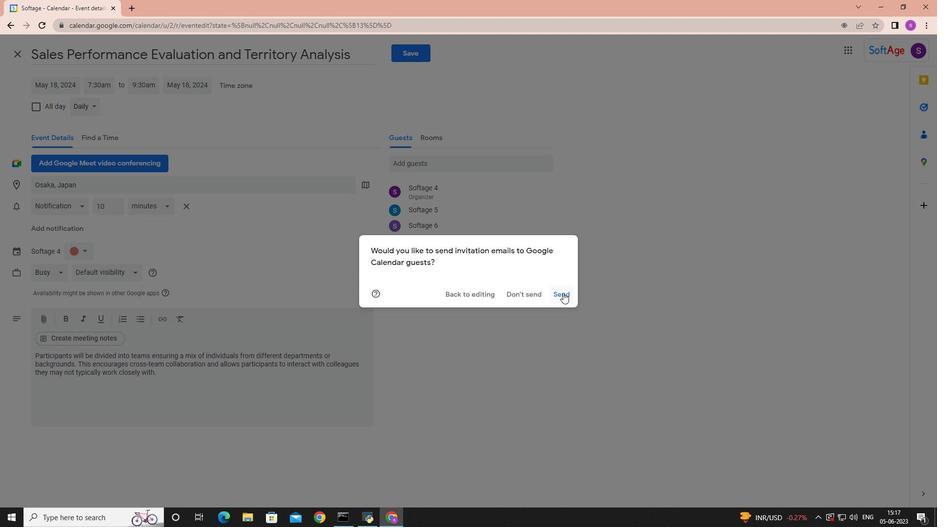 
